 Task: Look for space in Beckum, Germany from 2nd September, 2023 to 5th September, 2023 for 1 adult in price range Rs.5000 to Rs.10000. Place can be private room with 1  bedroom having 1 bed and 1 bathroom. Property type can be house, flat, guest house, hotel. Booking option can be shelf check-in. Required host language is English.
Action: Mouse moved to (597, 76)
Screenshot: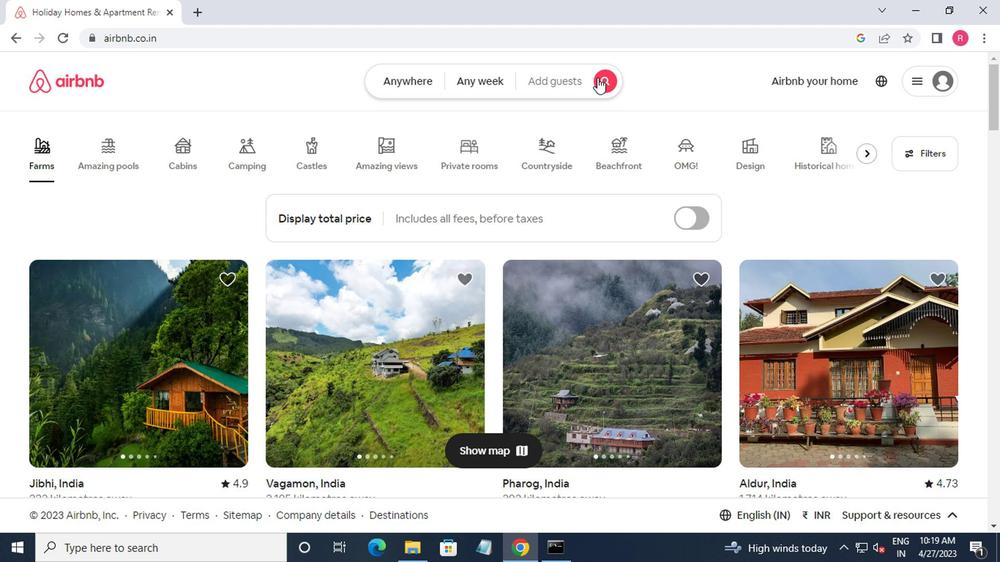 
Action: Mouse pressed left at (597, 76)
Screenshot: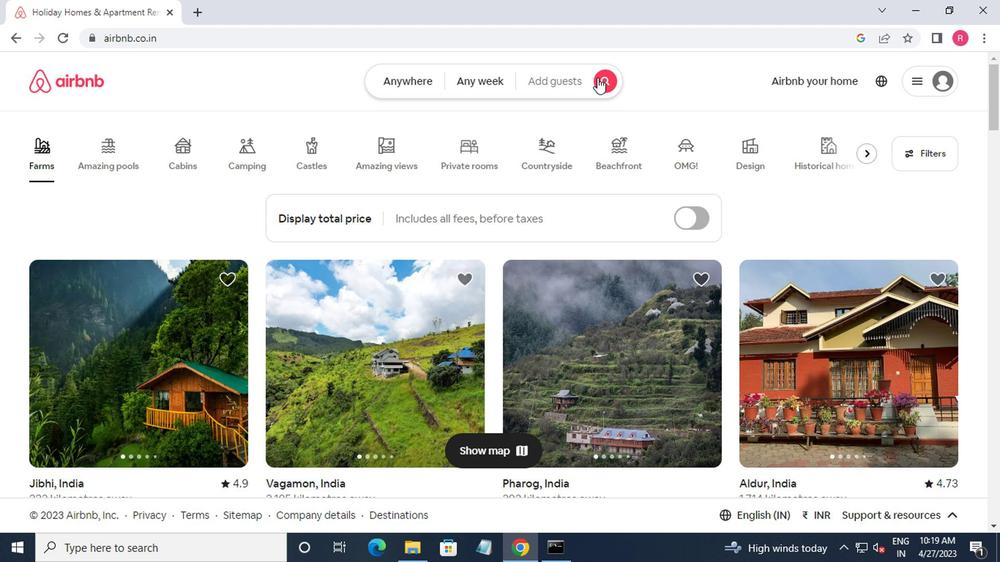 
Action: Mouse moved to (347, 133)
Screenshot: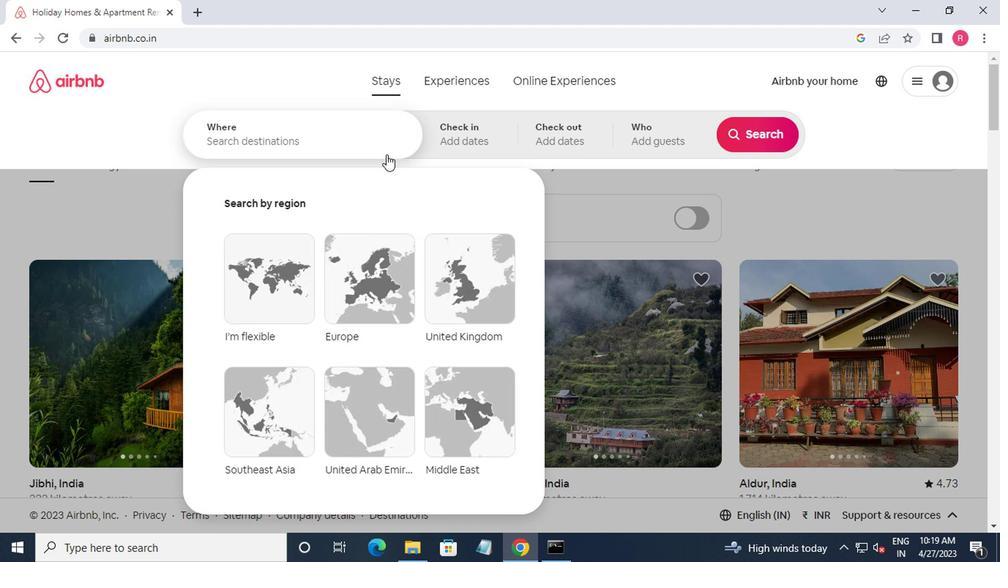 
Action: Mouse pressed left at (347, 133)
Screenshot: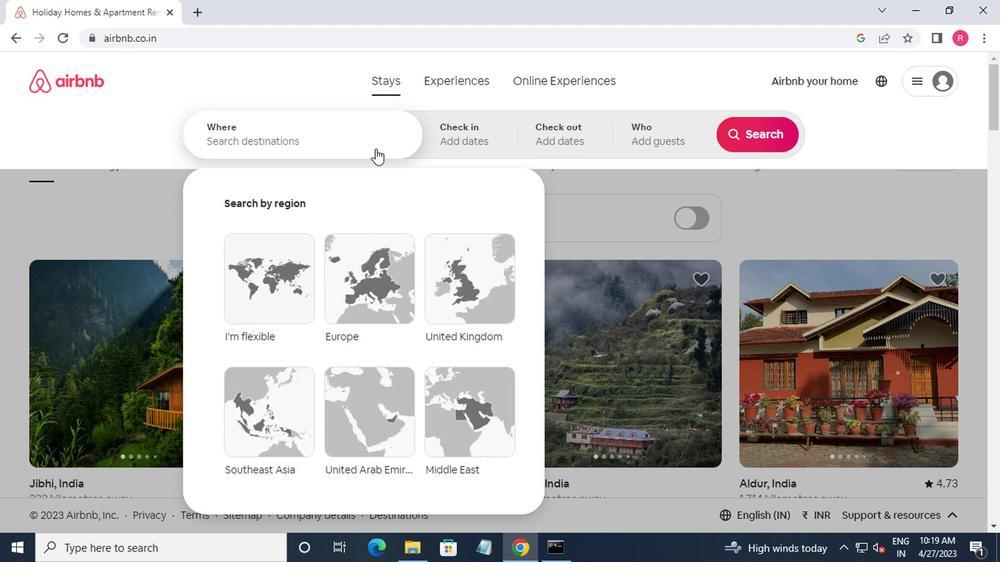 
Action: Key pressed beckum,ger<Key.down><Key.enter>
Screenshot: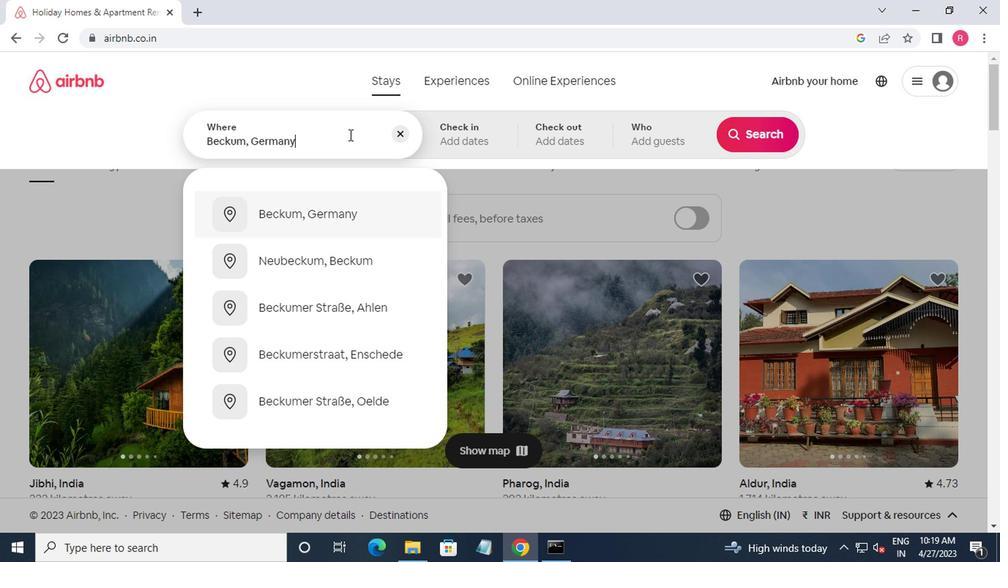 
Action: Mouse moved to (739, 253)
Screenshot: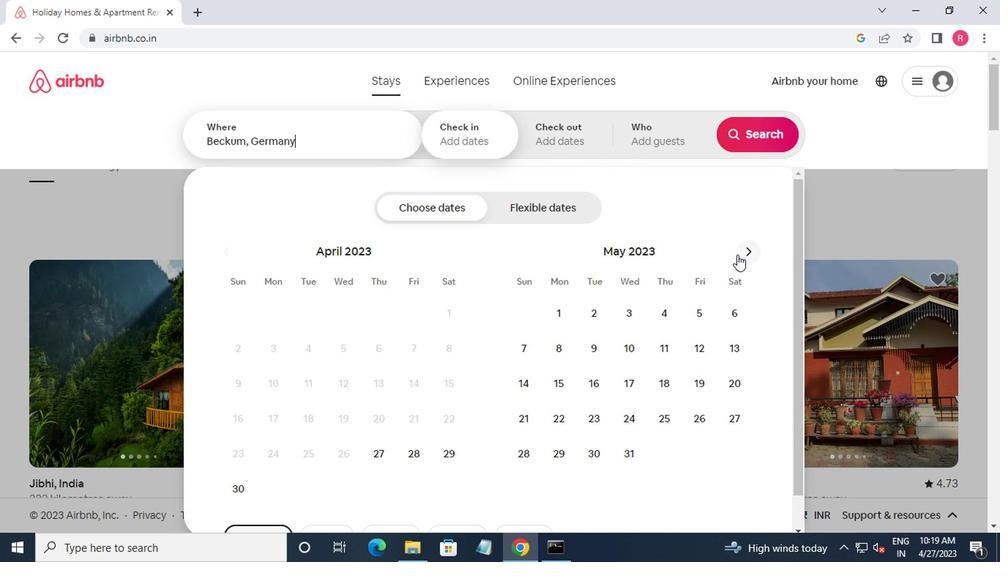 
Action: Mouse pressed left at (739, 253)
Screenshot: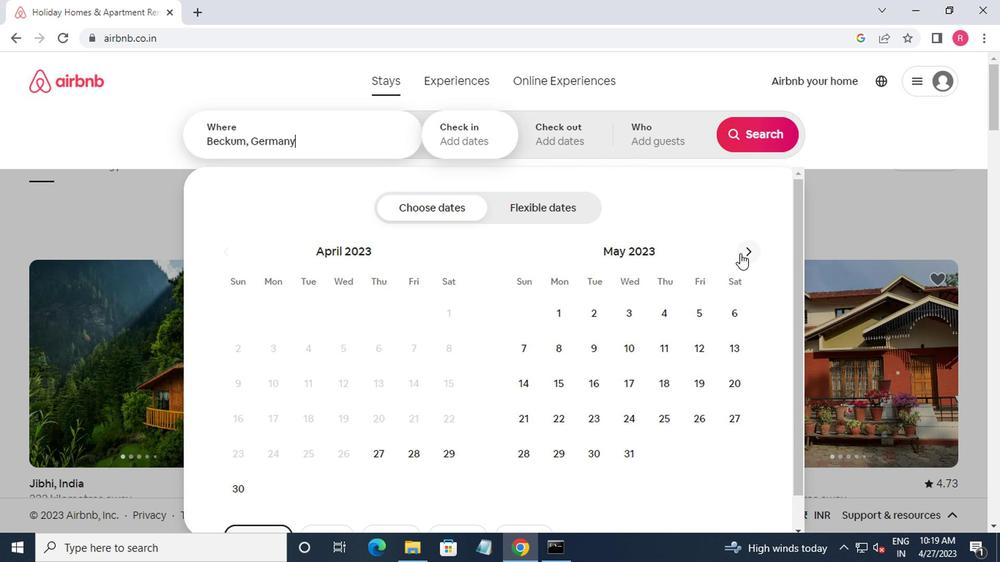 
Action: Mouse moved to (739, 253)
Screenshot: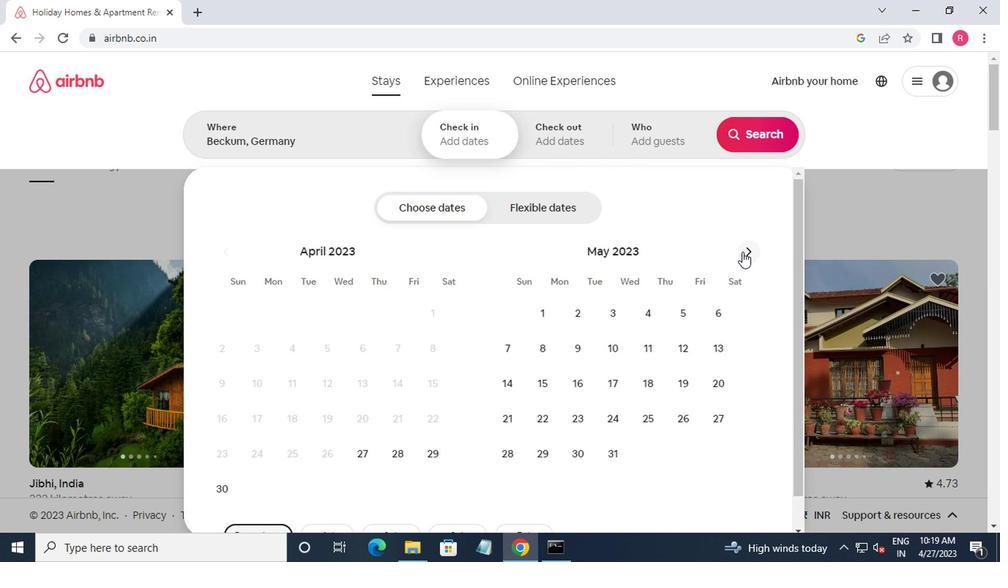 
Action: Mouse pressed left at (739, 253)
Screenshot: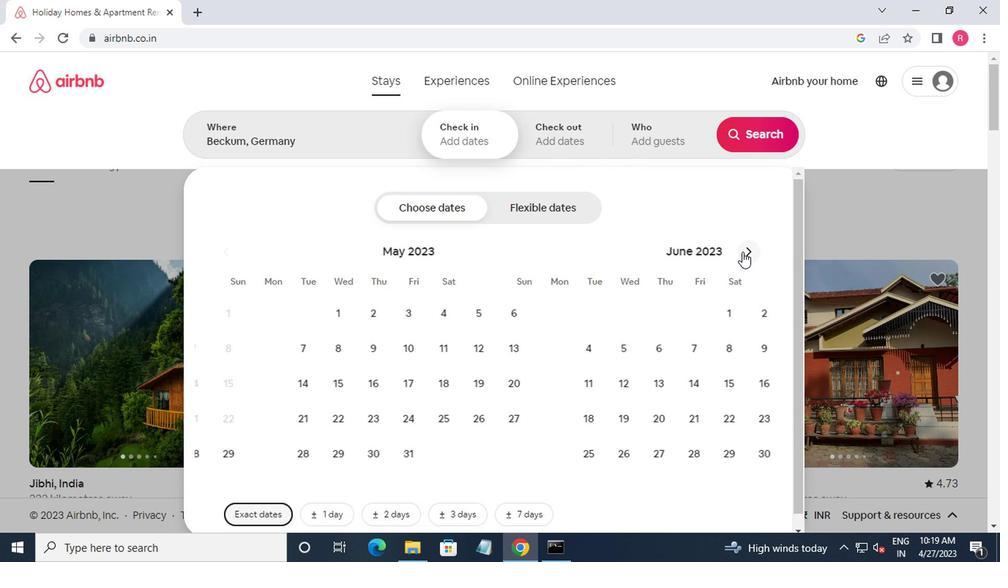 
Action: Mouse moved to (749, 254)
Screenshot: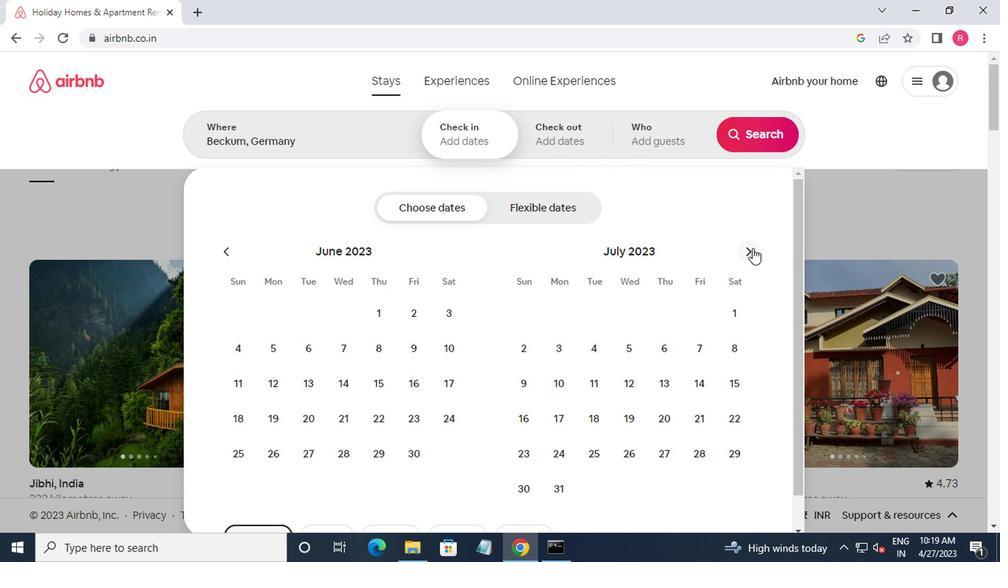 
Action: Mouse pressed left at (749, 254)
Screenshot: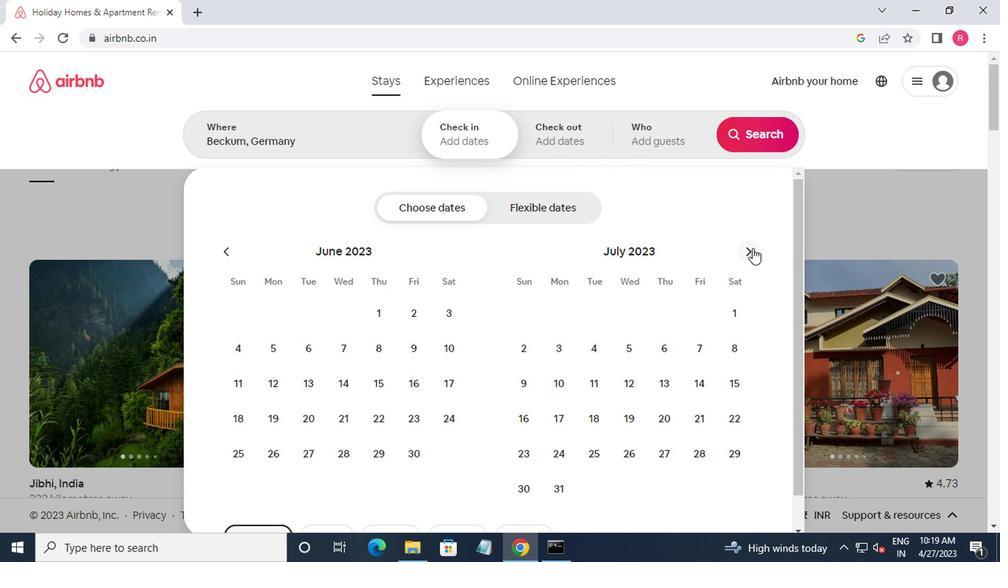 
Action: Mouse moved to (751, 254)
Screenshot: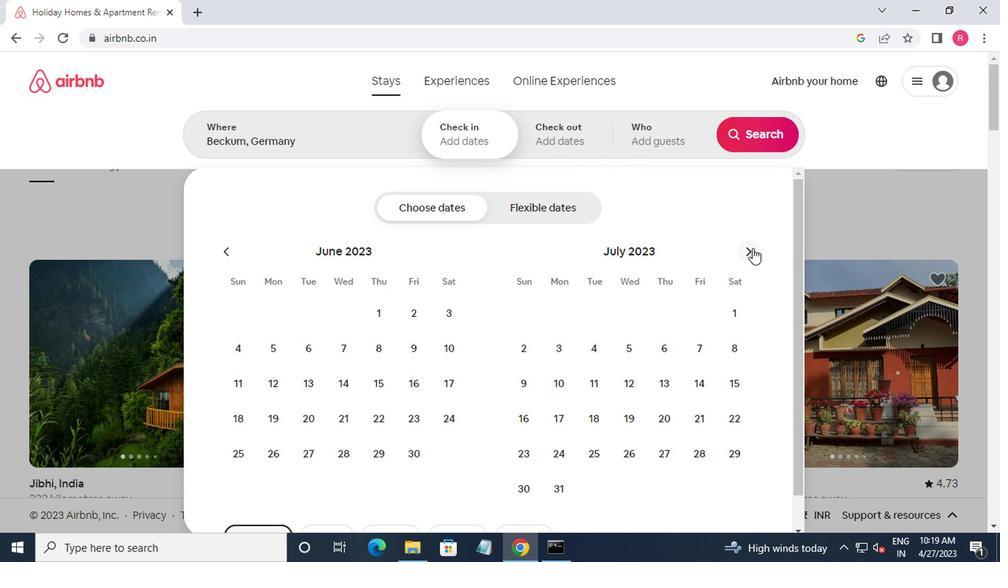 
Action: Mouse pressed left at (751, 254)
Screenshot: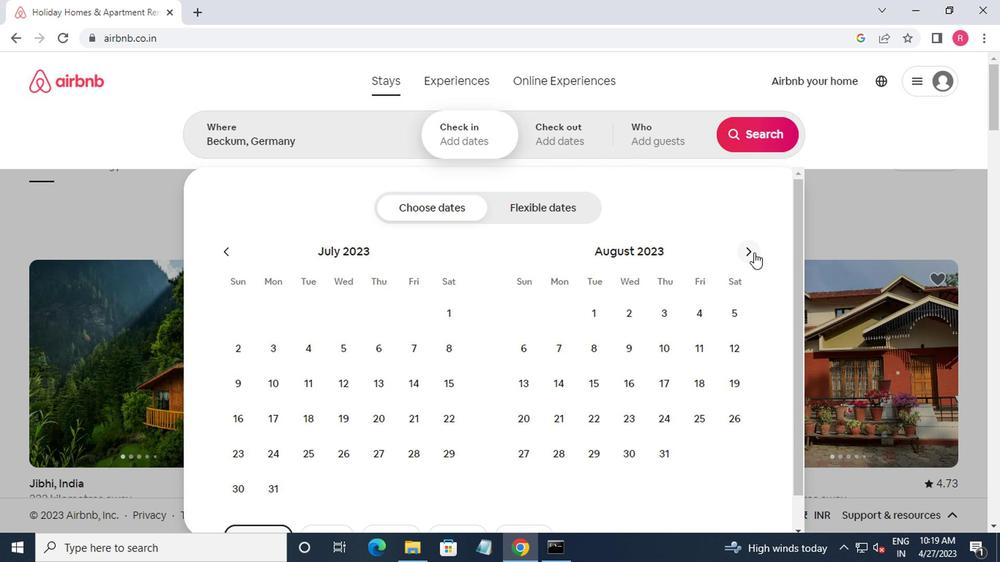 
Action: Mouse moved to (738, 326)
Screenshot: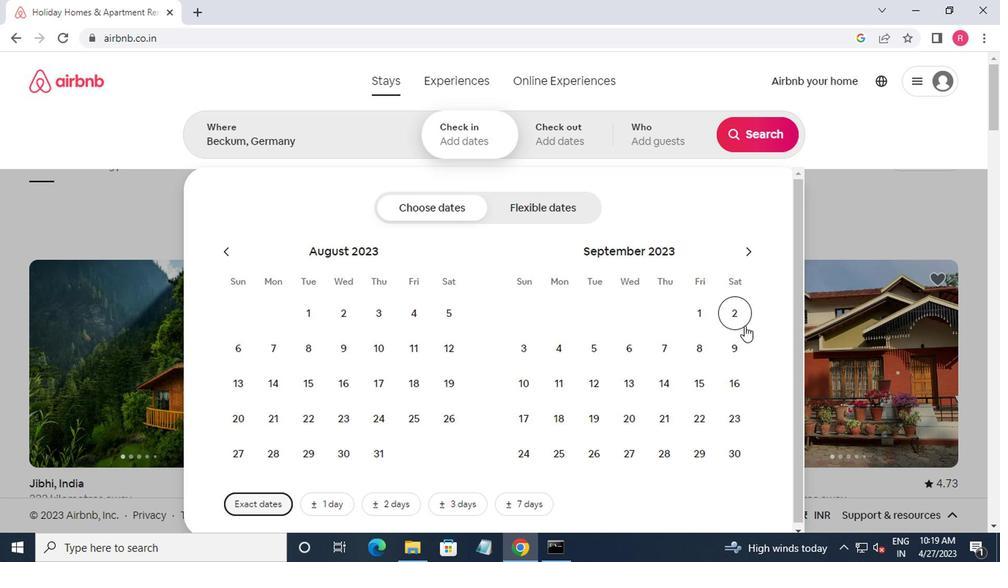 
Action: Mouse pressed left at (738, 326)
Screenshot: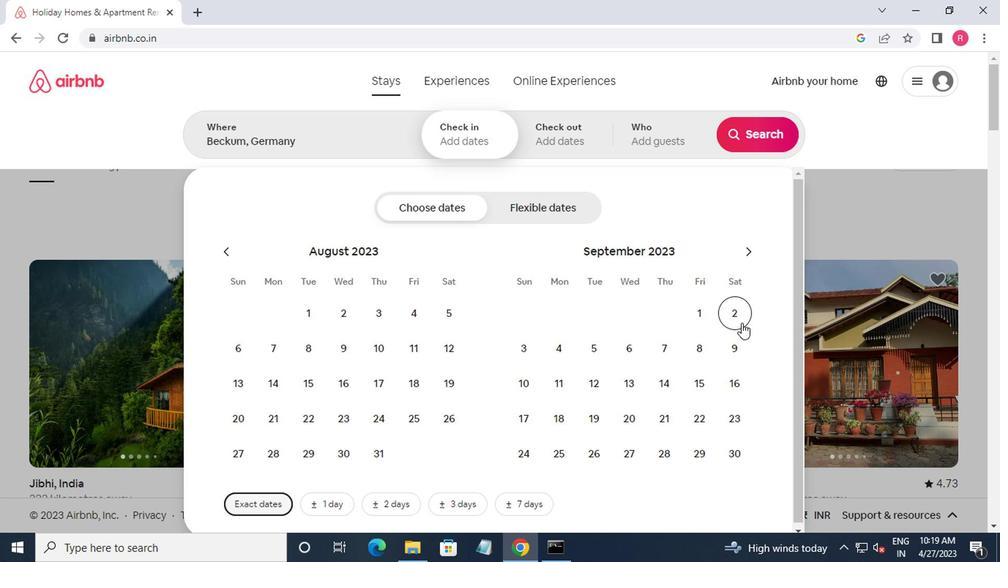 
Action: Mouse moved to (591, 364)
Screenshot: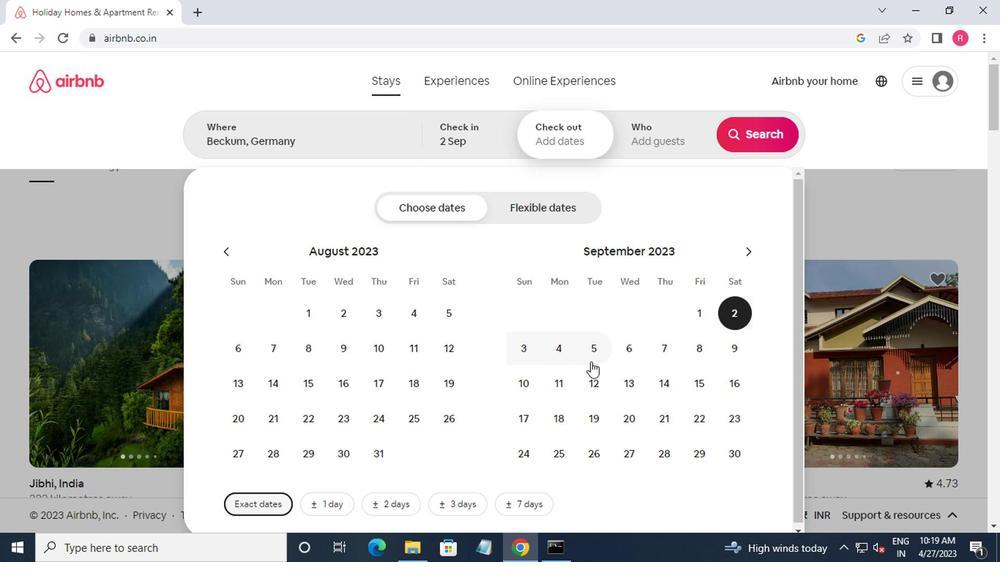 
Action: Mouse pressed left at (591, 364)
Screenshot: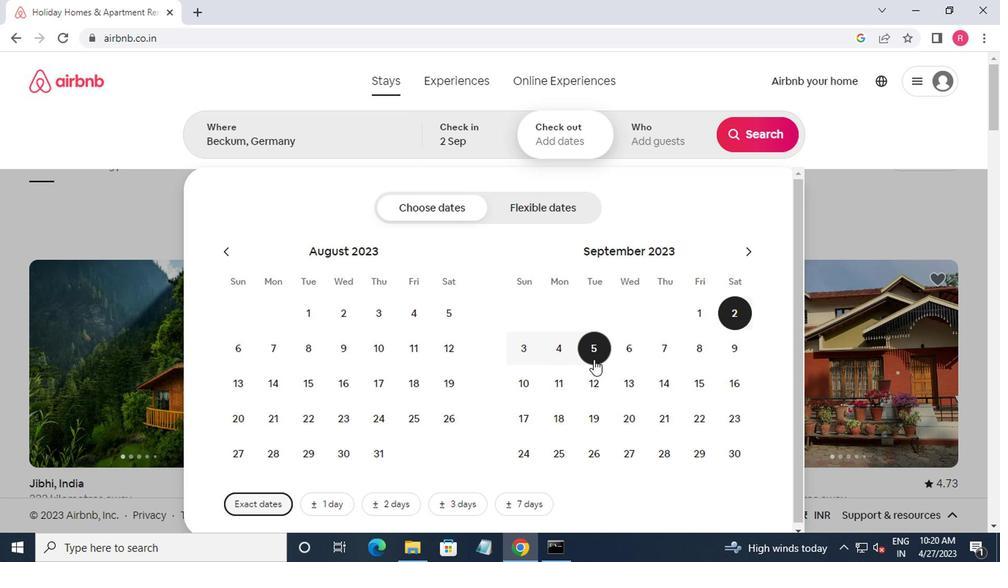 
Action: Mouse moved to (639, 148)
Screenshot: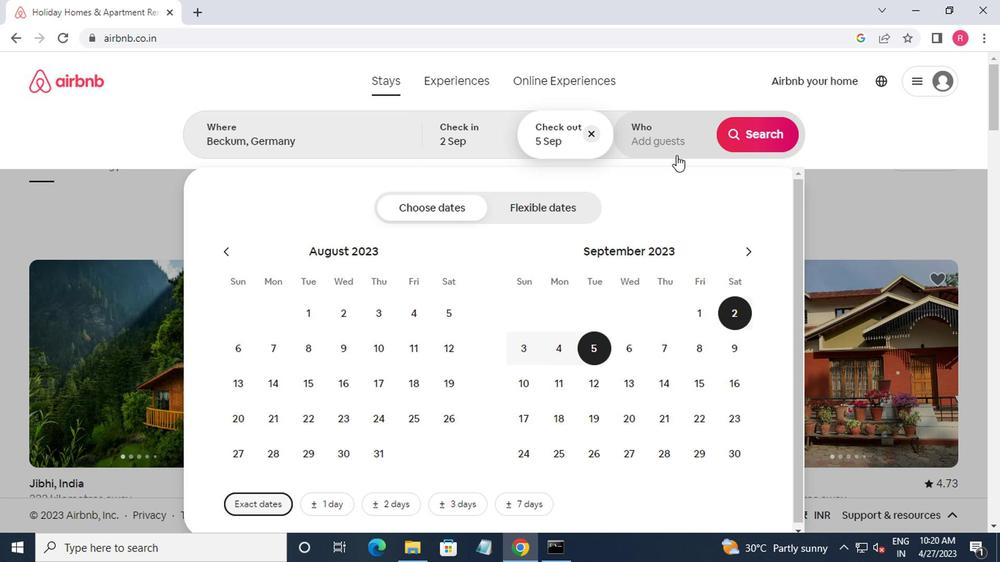 
Action: Mouse pressed left at (639, 148)
Screenshot: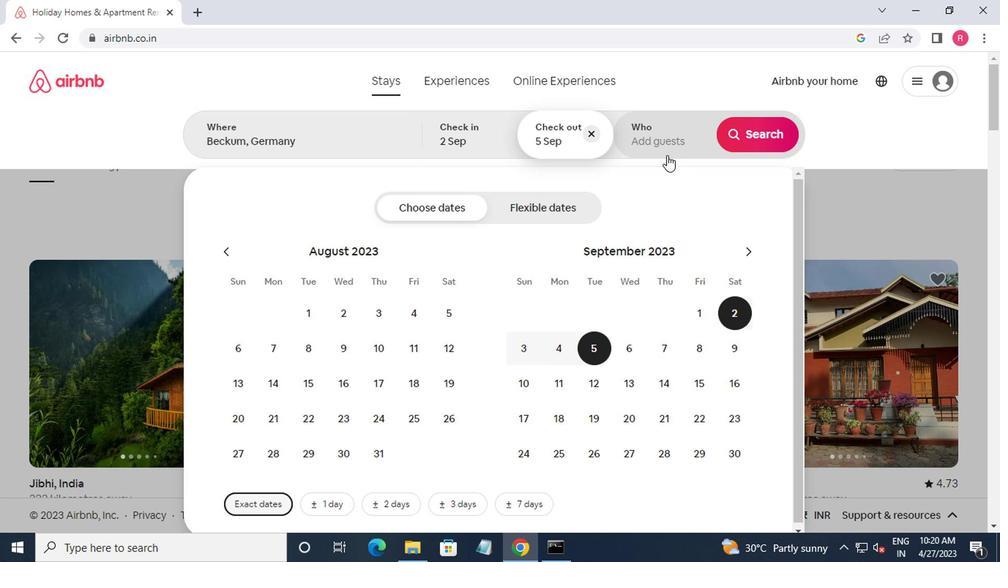 
Action: Mouse moved to (747, 208)
Screenshot: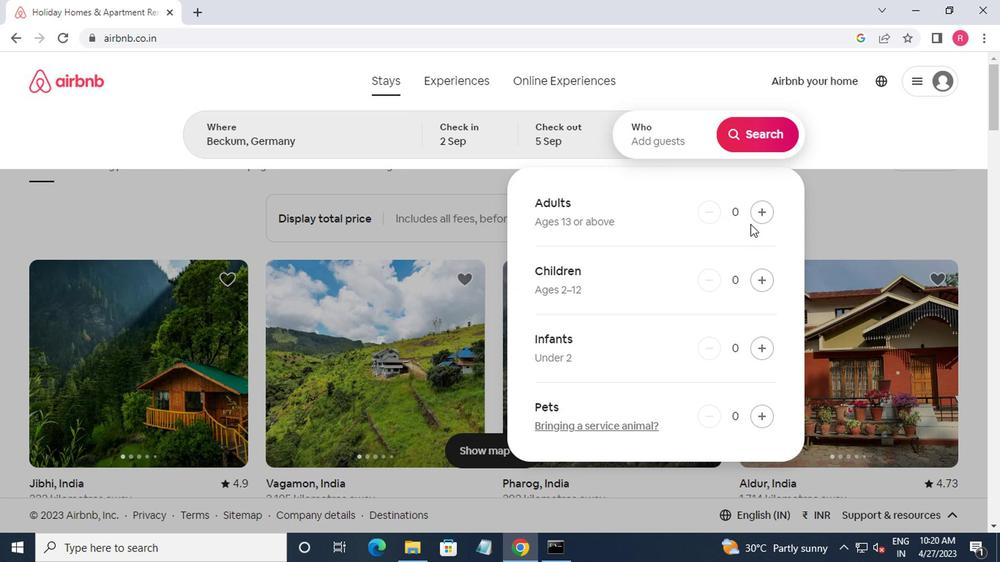 
Action: Mouse pressed left at (747, 208)
Screenshot: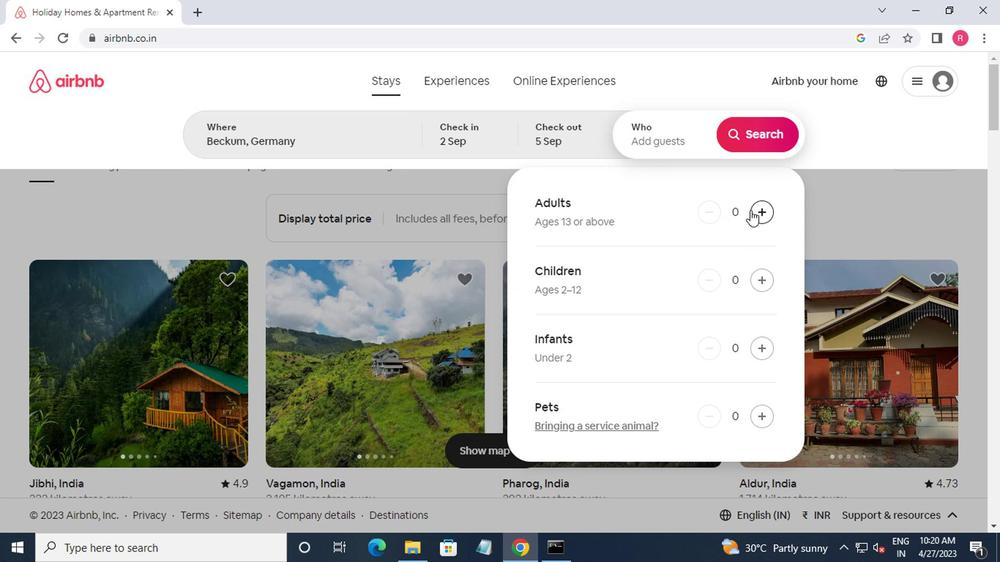 
Action: Mouse moved to (741, 146)
Screenshot: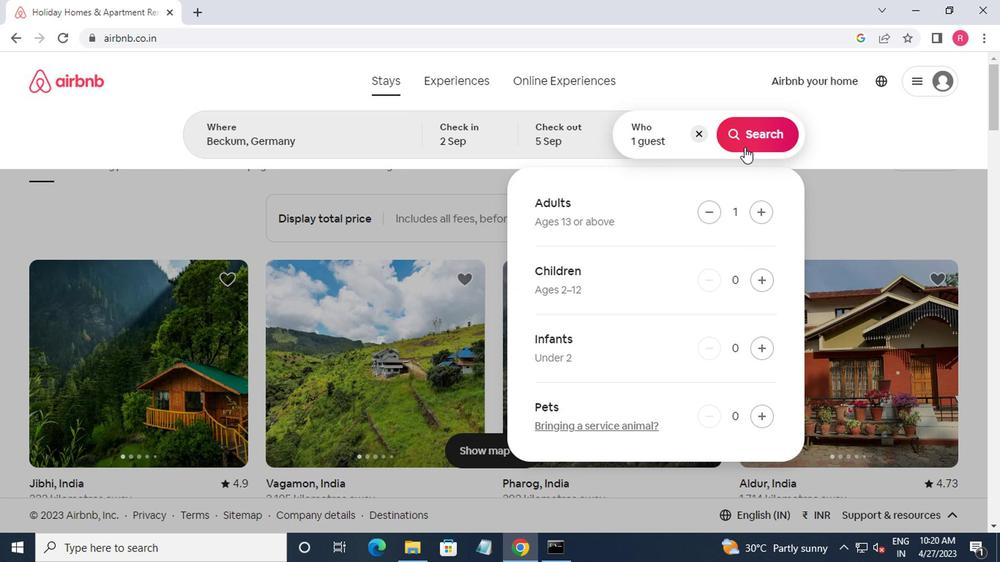 
Action: Mouse pressed left at (741, 146)
Screenshot: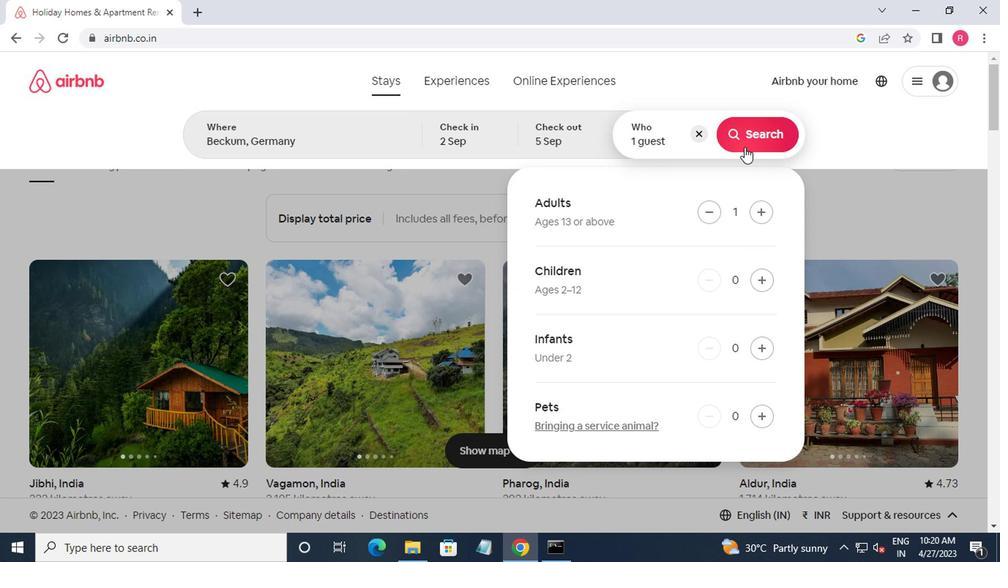 
Action: Mouse moved to (928, 140)
Screenshot: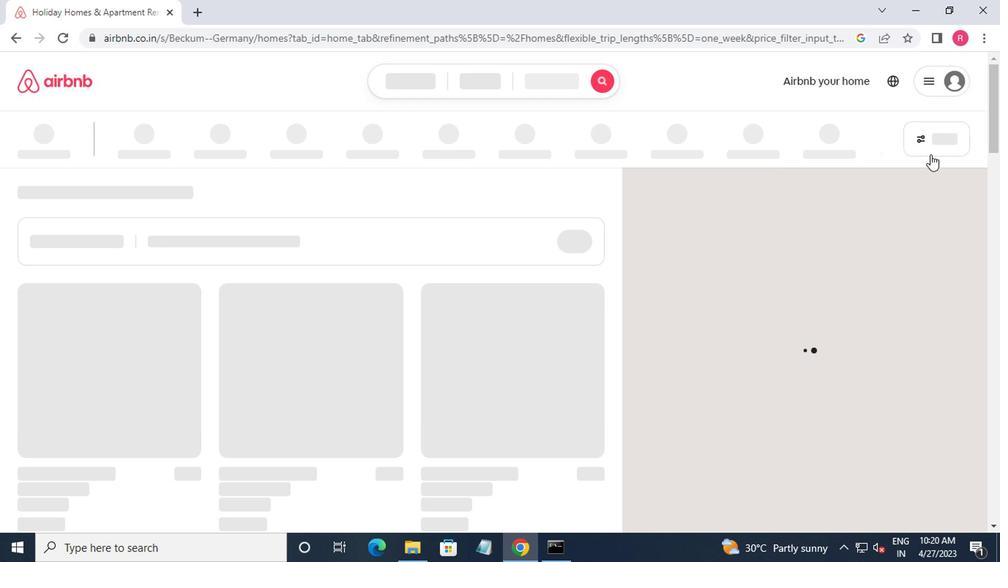 
Action: Mouse pressed left at (928, 140)
Screenshot: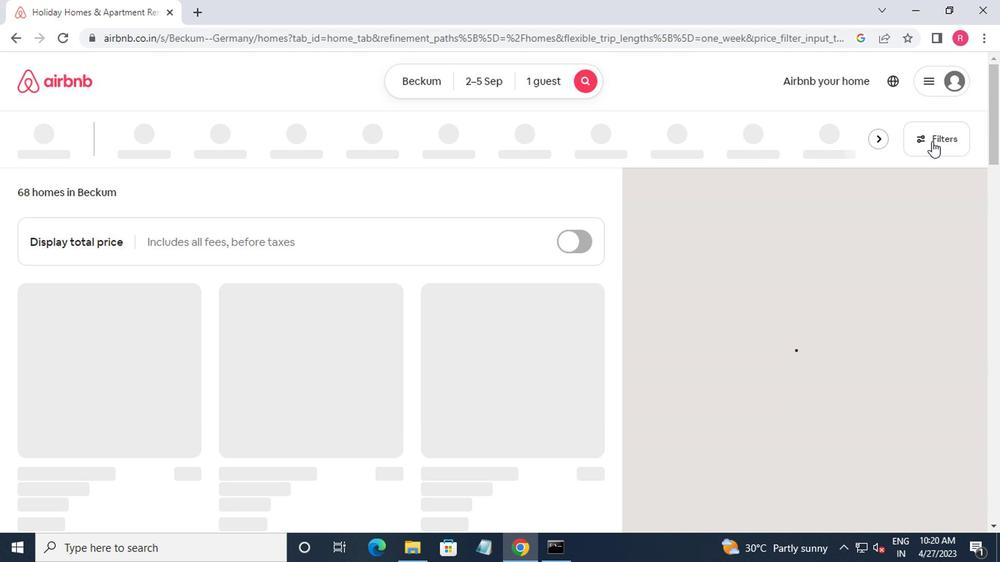 
Action: Mouse moved to (367, 339)
Screenshot: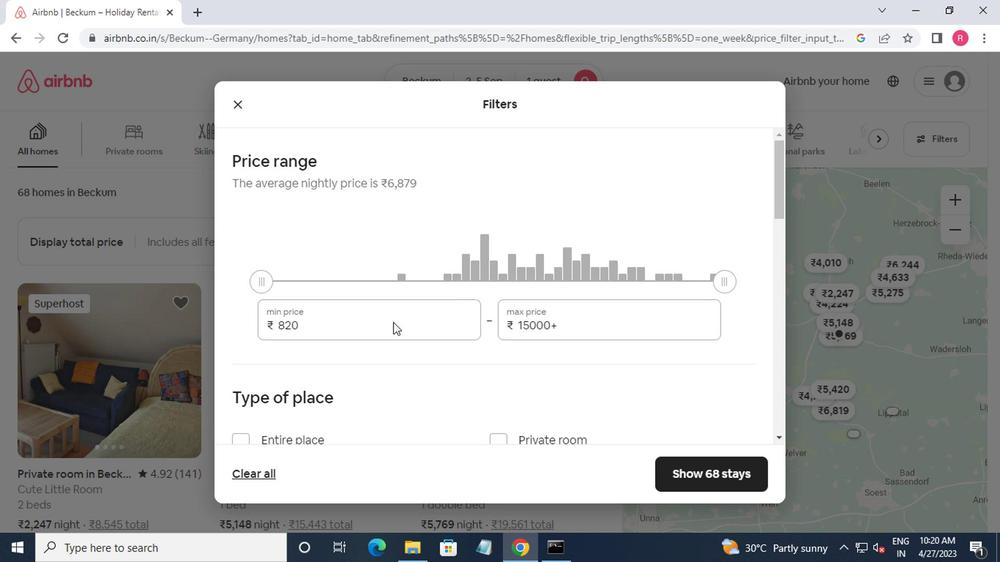 
Action: Mouse pressed left at (367, 339)
Screenshot: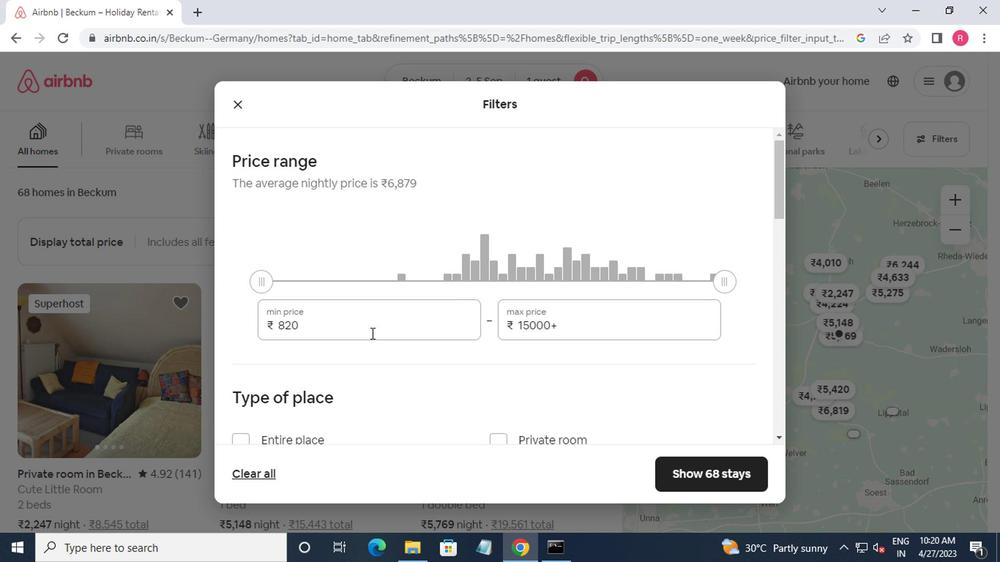 
Action: Mouse moved to (364, 340)
Screenshot: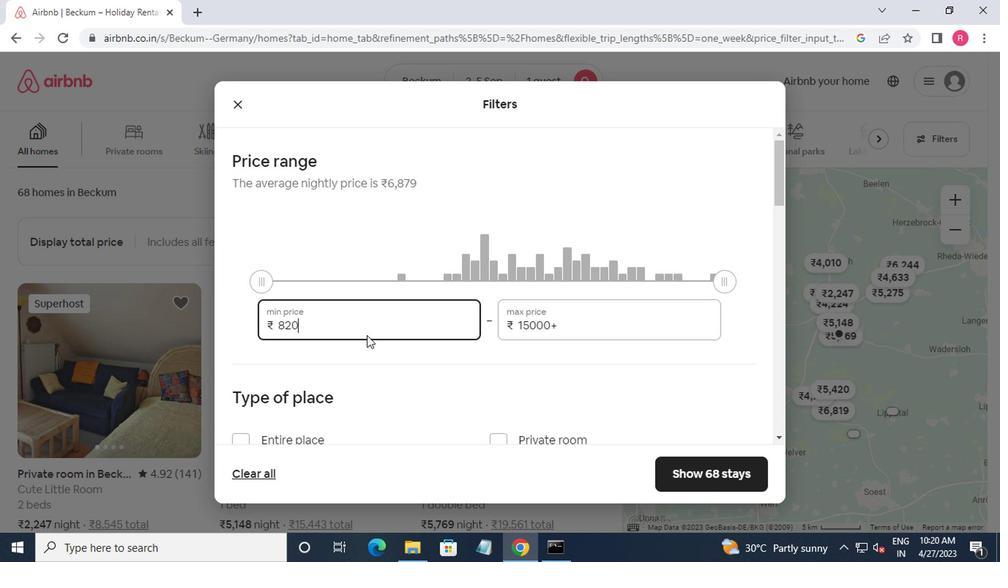 
Action: Key pressed <Key.backspace><Key.backspace><Key.backspace><Key.backspace><Key.backspace>5000<Key.tab>10000
Screenshot: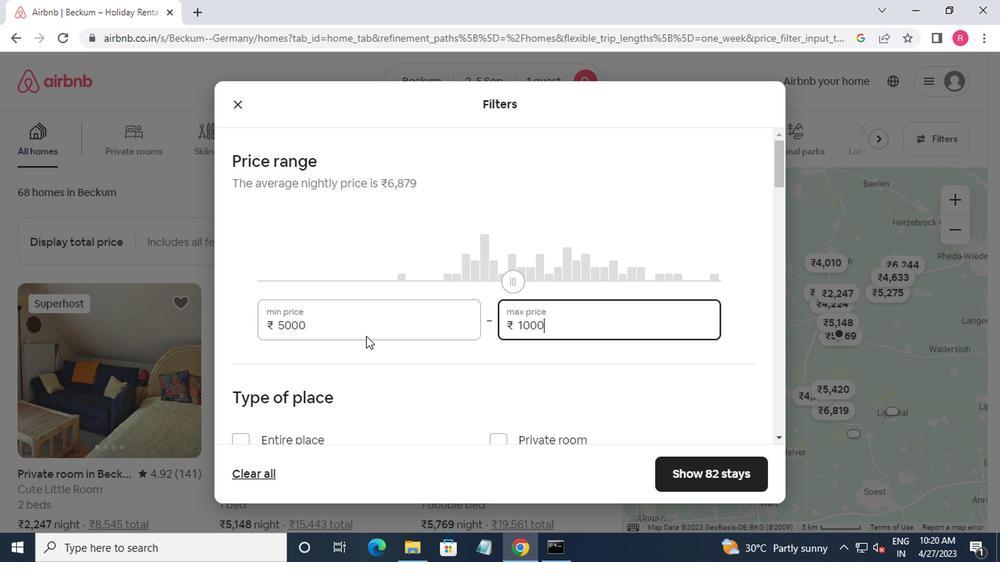 
Action: Mouse moved to (332, 341)
Screenshot: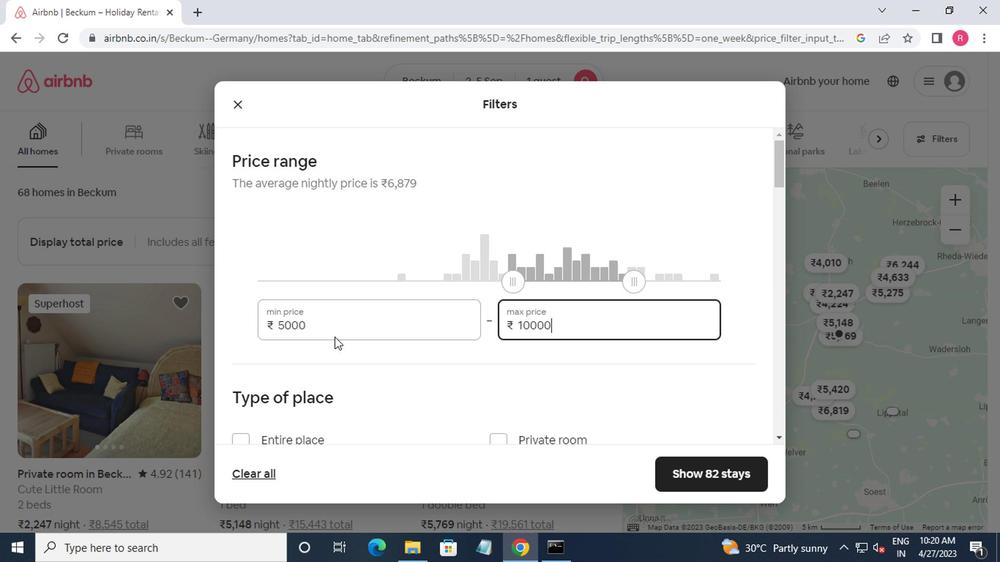 
Action: Mouse scrolled (332, 341) with delta (0, 0)
Screenshot: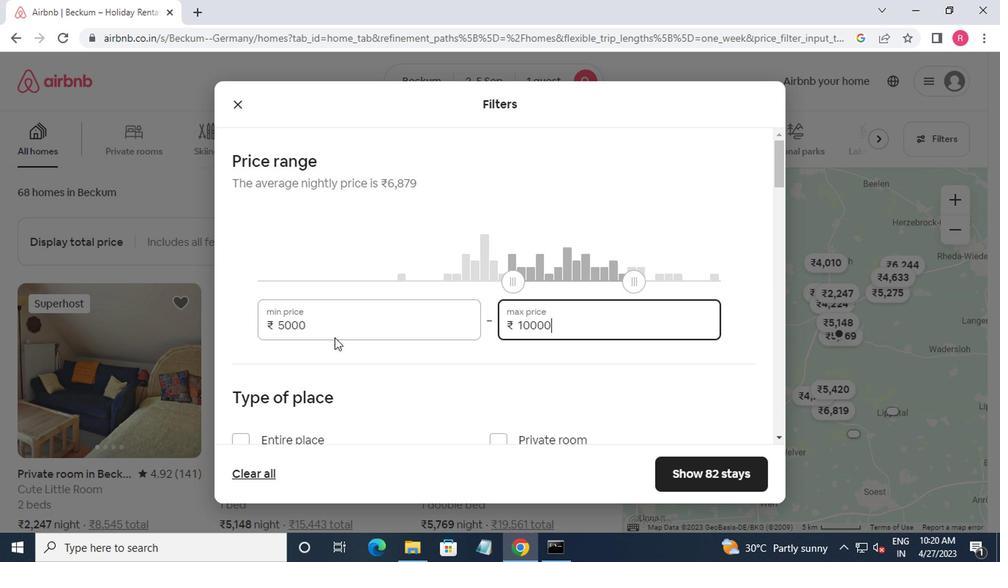
Action: Mouse moved to (334, 344)
Screenshot: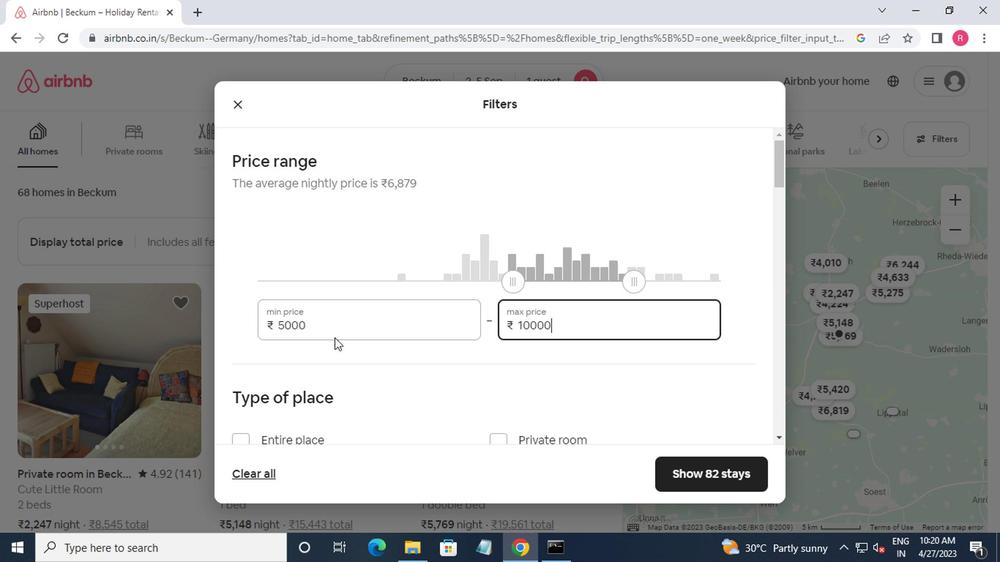
Action: Mouse scrolled (334, 343) with delta (0, -1)
Screenshot: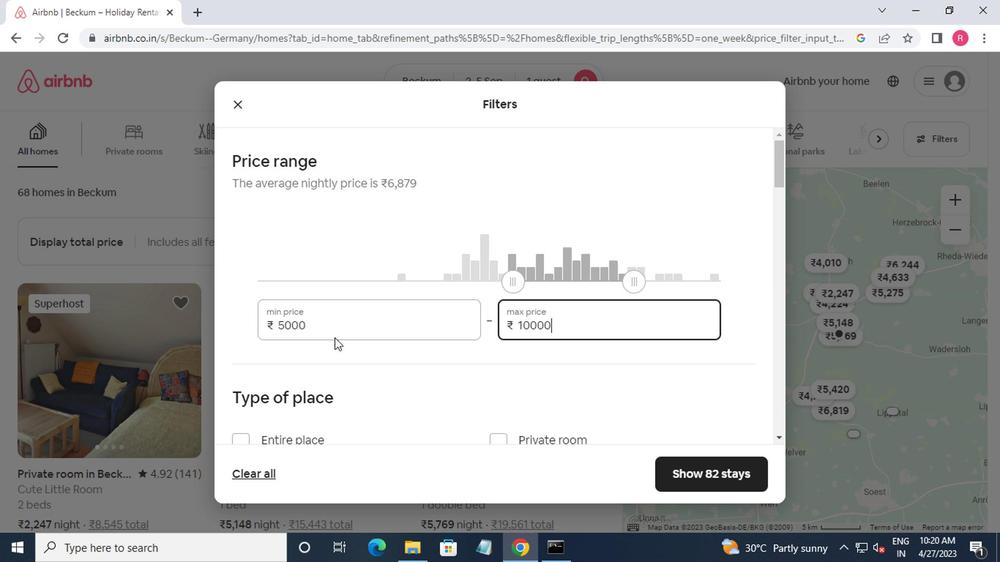 
Action: Mouse moved to (335, 344)
Screenshot: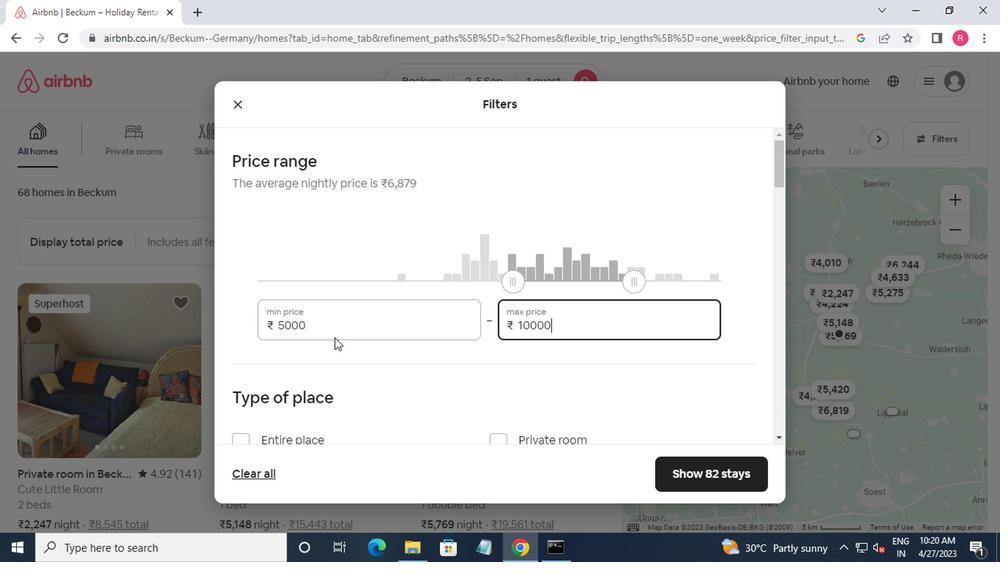 
Action: Mouse scrolled (335, 344) with delta (0, 0)
Screenshot: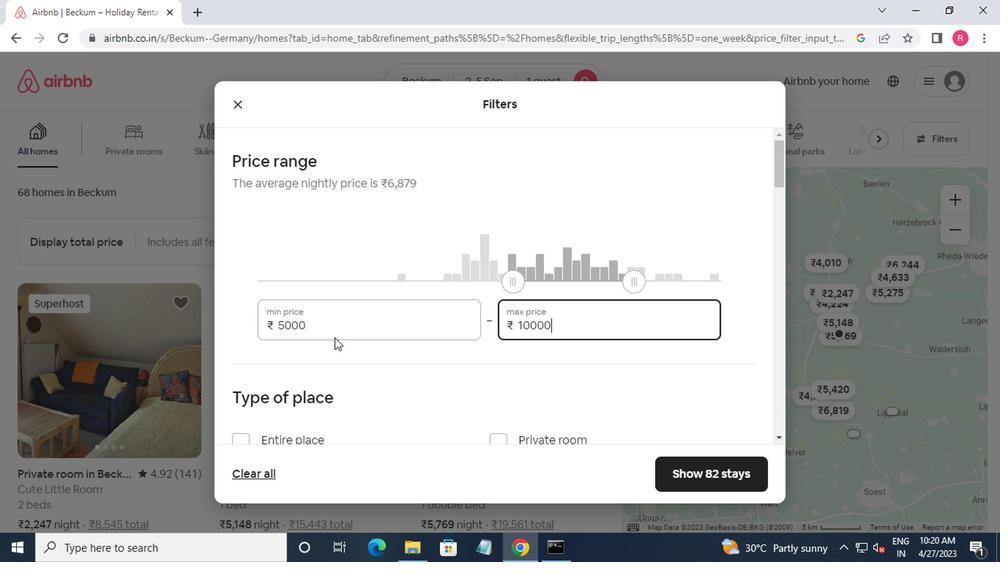 
Action: Mouse moved to (489, 229)
Screenshot: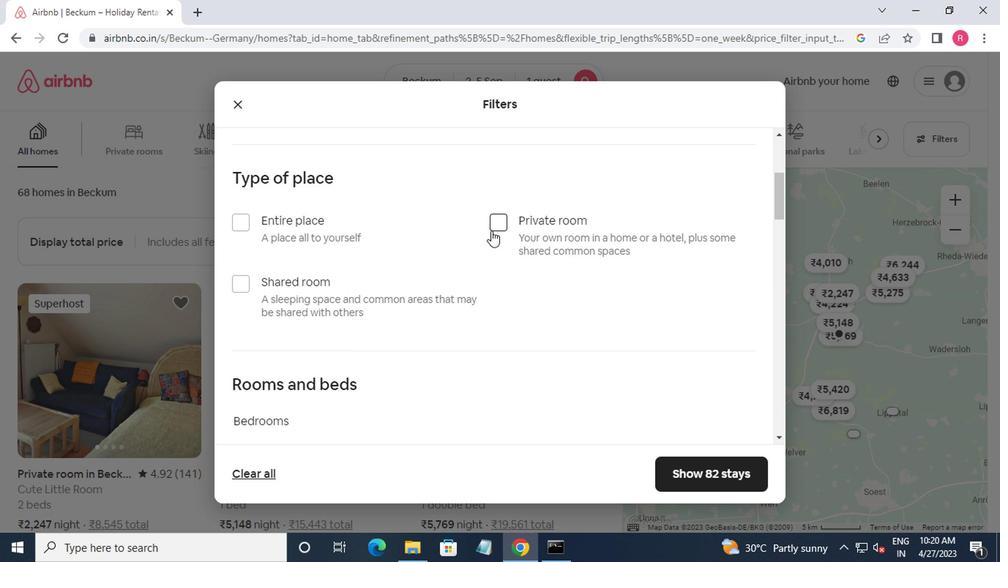 
Action: Mouse pressed left at (489, 229)
Screenshot: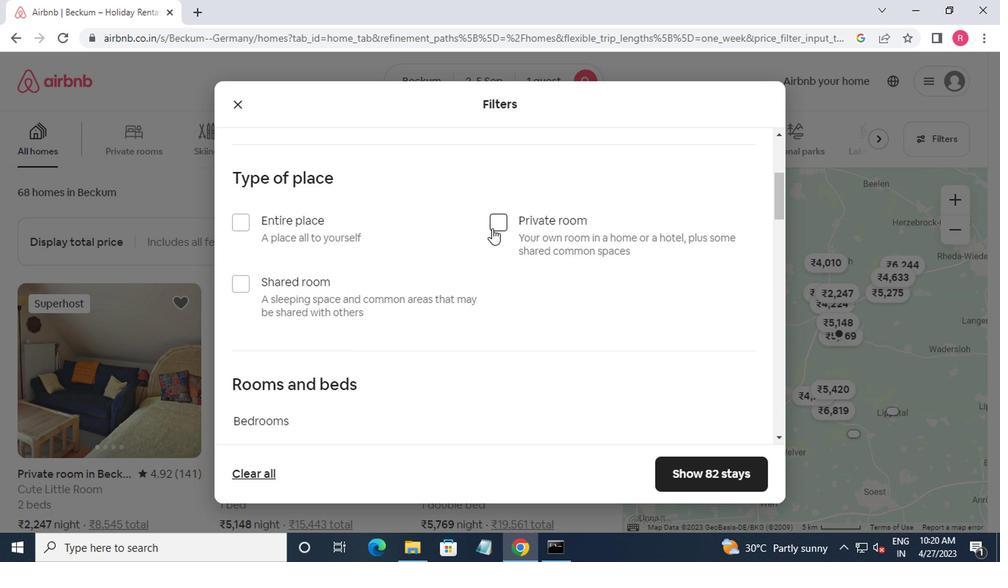 
Action: Mouse moved to (486, 243)
Screenshot: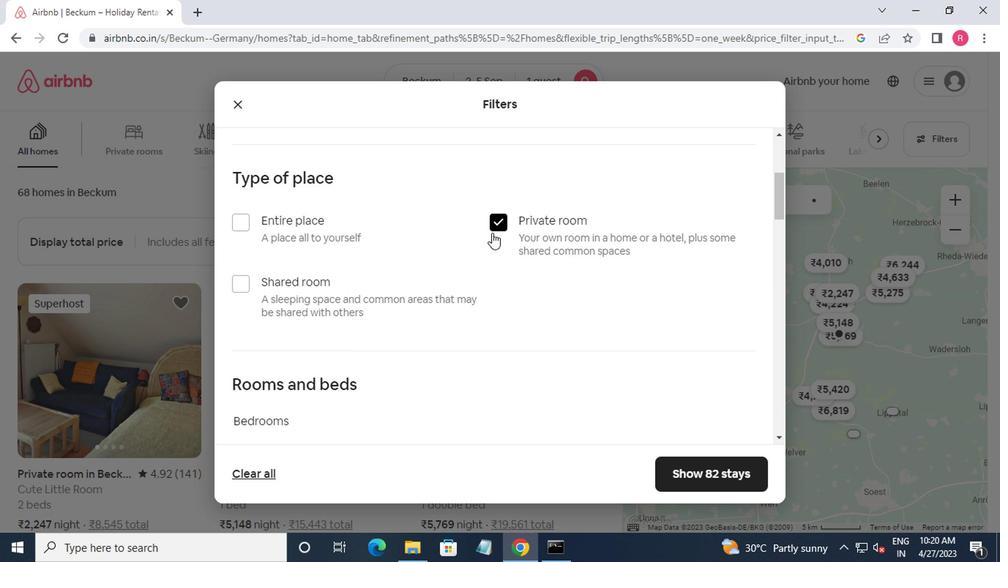 
Action: Mouse scrolled (486, 242) with delta (0, 0)
Screenshot: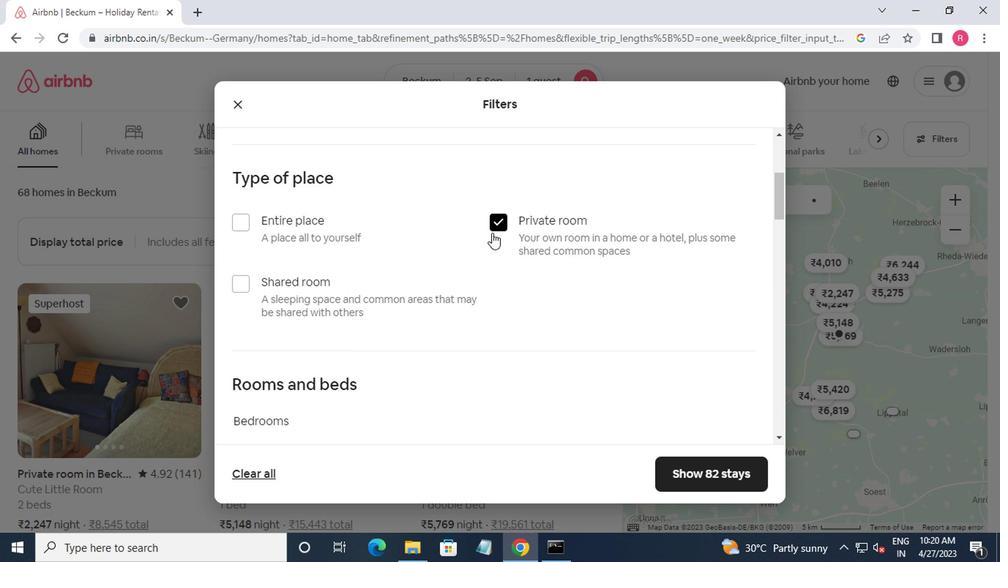 
Action: Mouse moved to (480, 248)
Screenshot: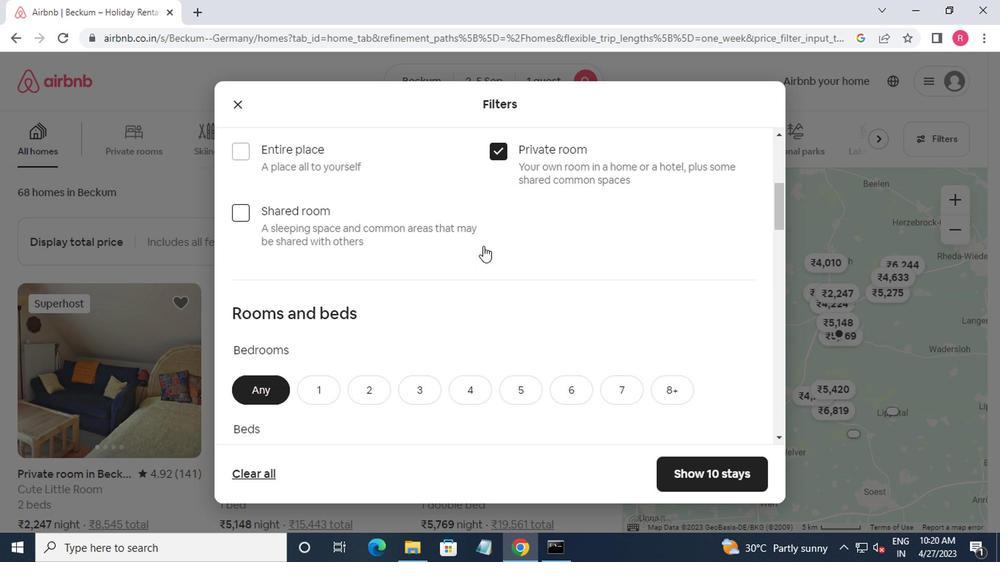 
Action: Mouse scrolled (480, 248) with delta (0, 0)
Screenshot: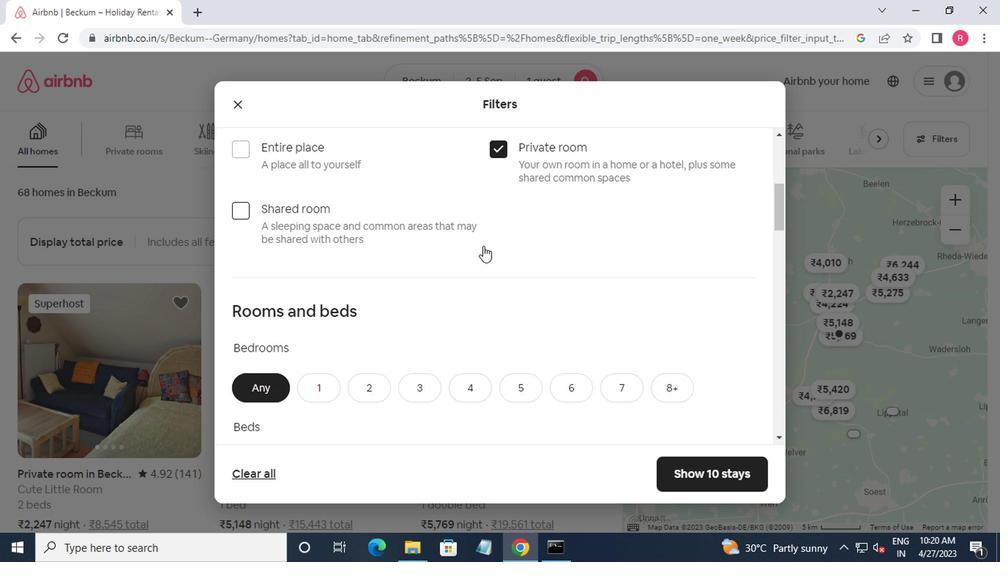 
Action: Mouse moved to (313, 323)
Screenshot: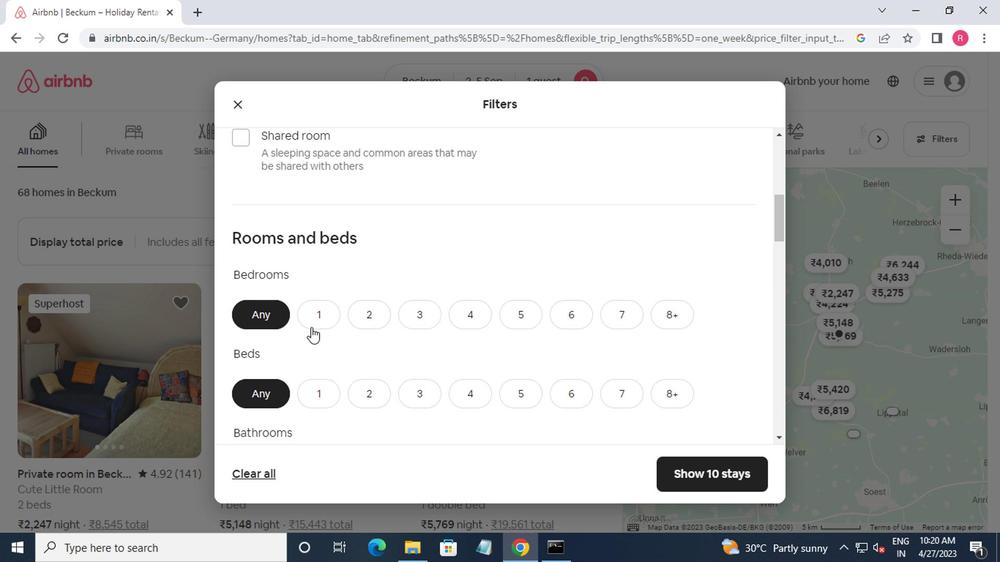 
Action: Mouse pressed left at (313, 323)
Screenshot: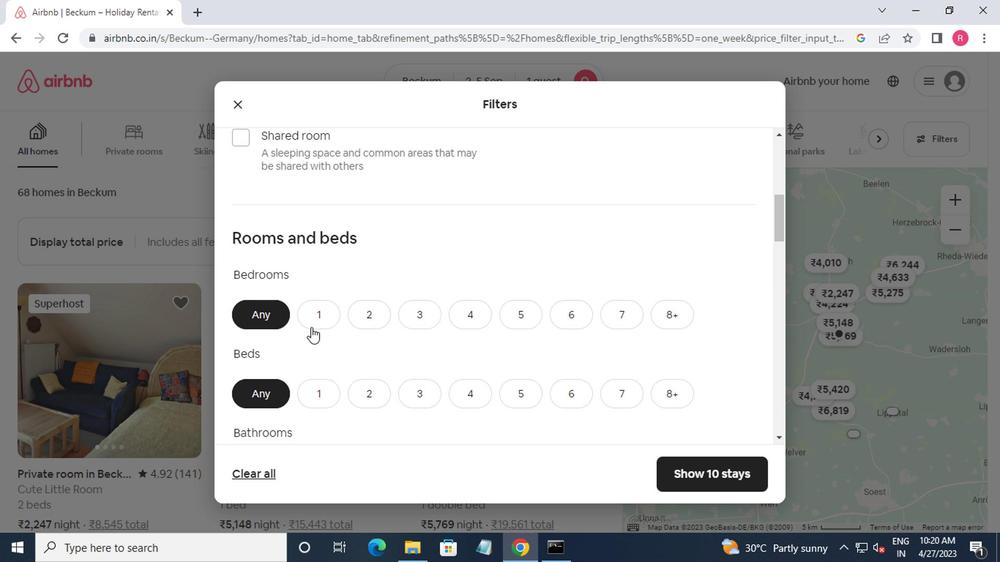 
Action: Mouse moved to (312, 408)
Screenshot: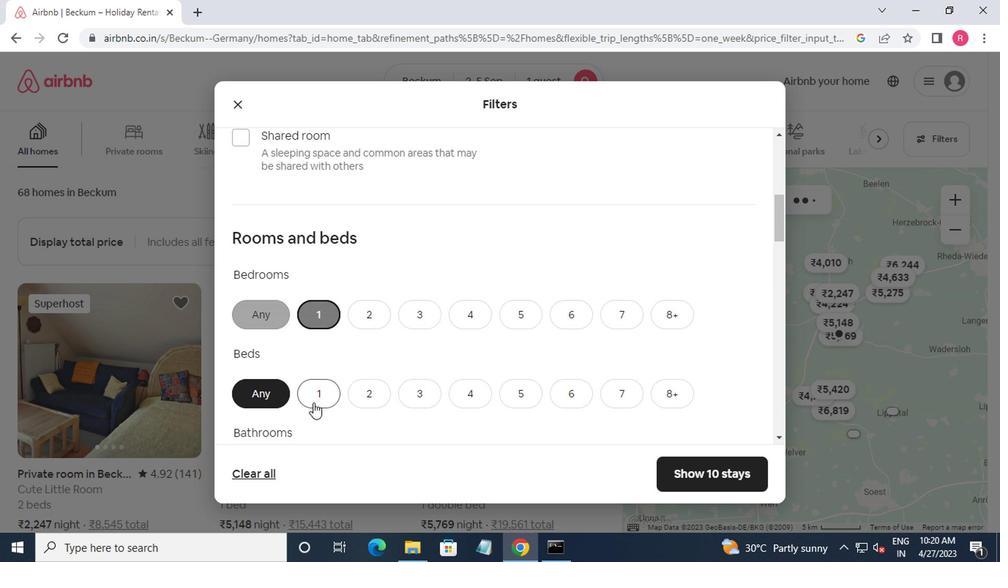 
Action: Mouse pressed left at (312, 408)
Screenshot: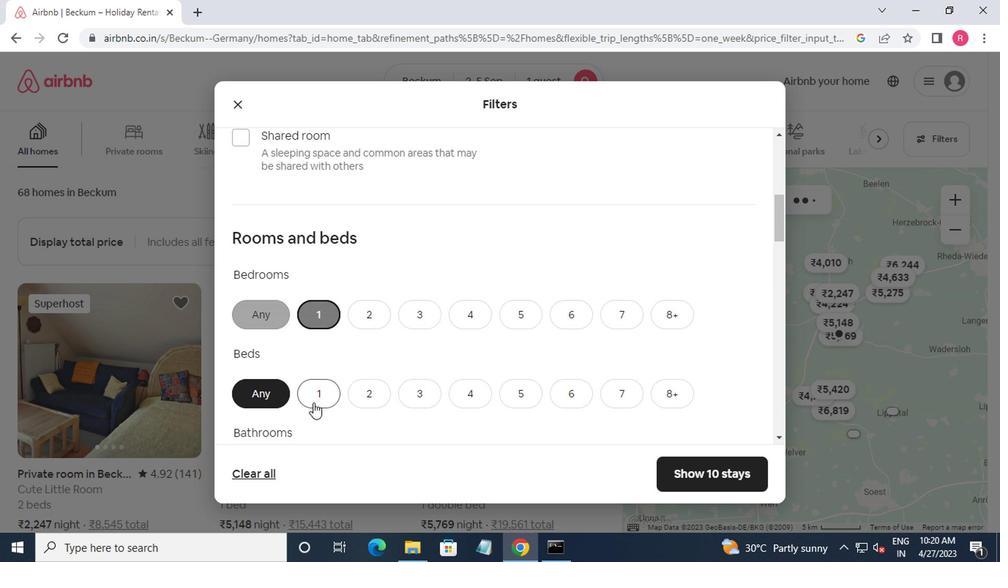 
Action: Mouse moved to (358, 361)
Screenshot: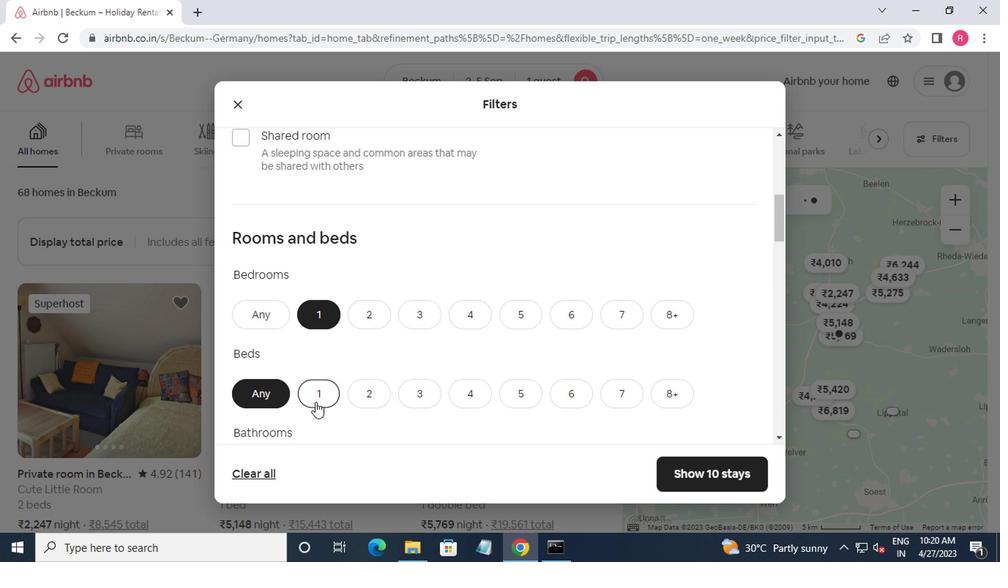 
Action: Mouse scrolled (358, 360) with delta (0, -1)
Screenshot: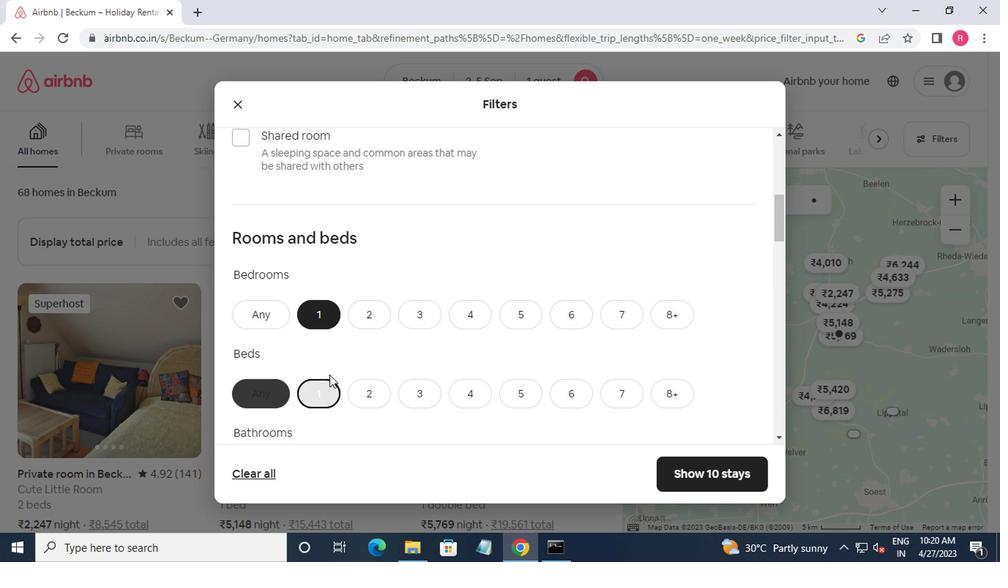 
Action: Mouse moved to (358, 361)
Screenshot: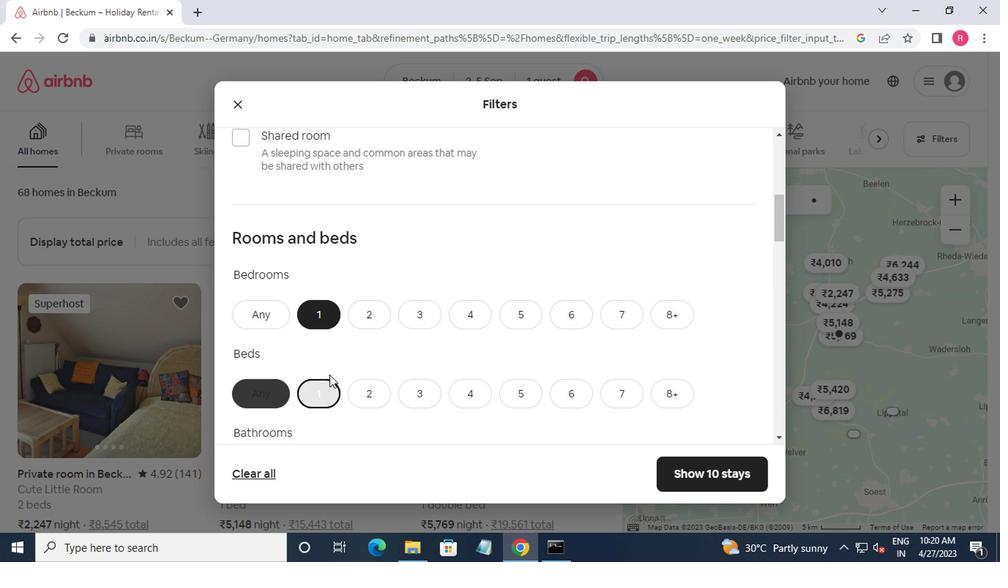 
Action: Mouse scrolled (358, 361) with delta (0, 0)
Screenshot: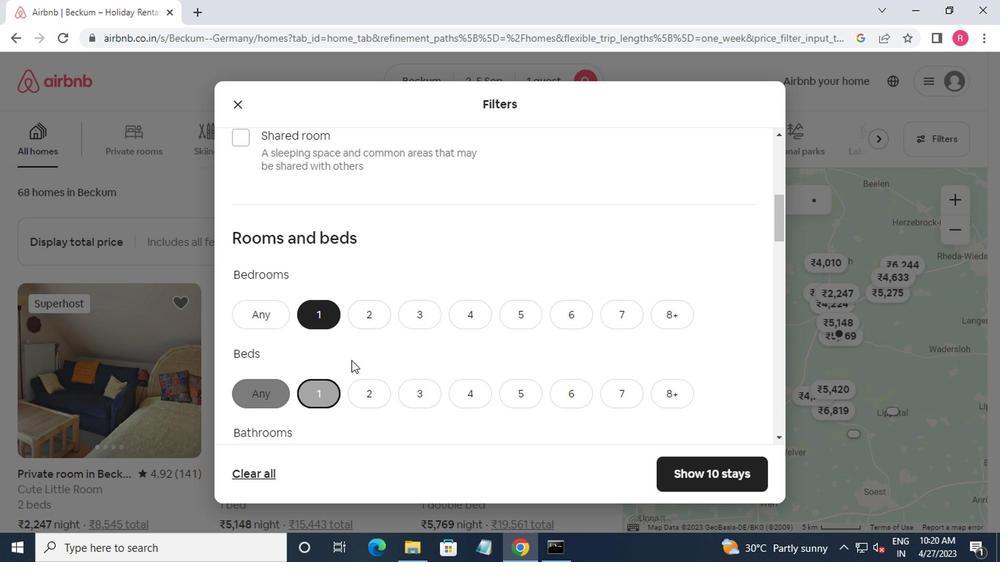 
Action: Mouse moved to (321, 339)
Screenshot: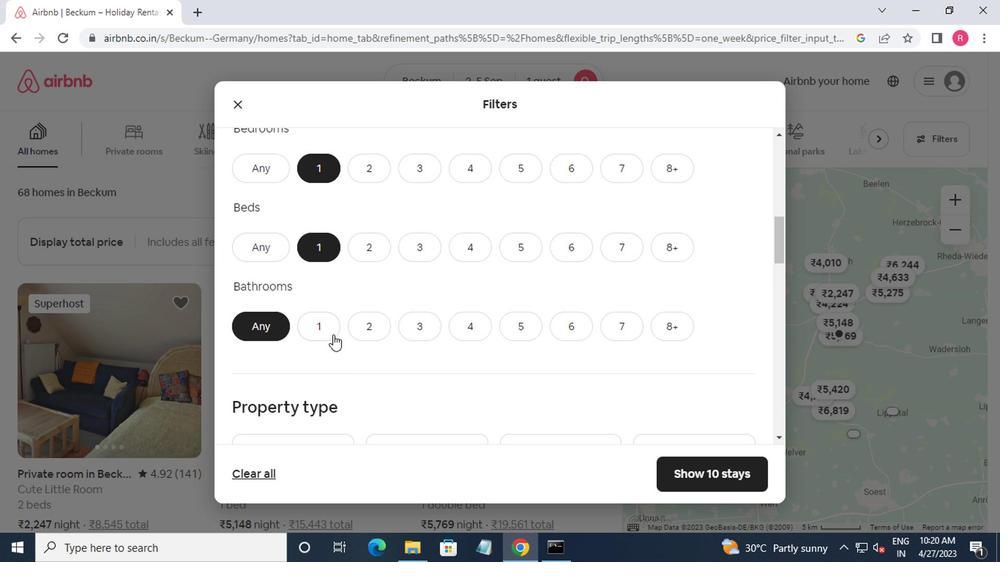 
Action: Mouse pressed left at (321, 339)
Screenshot: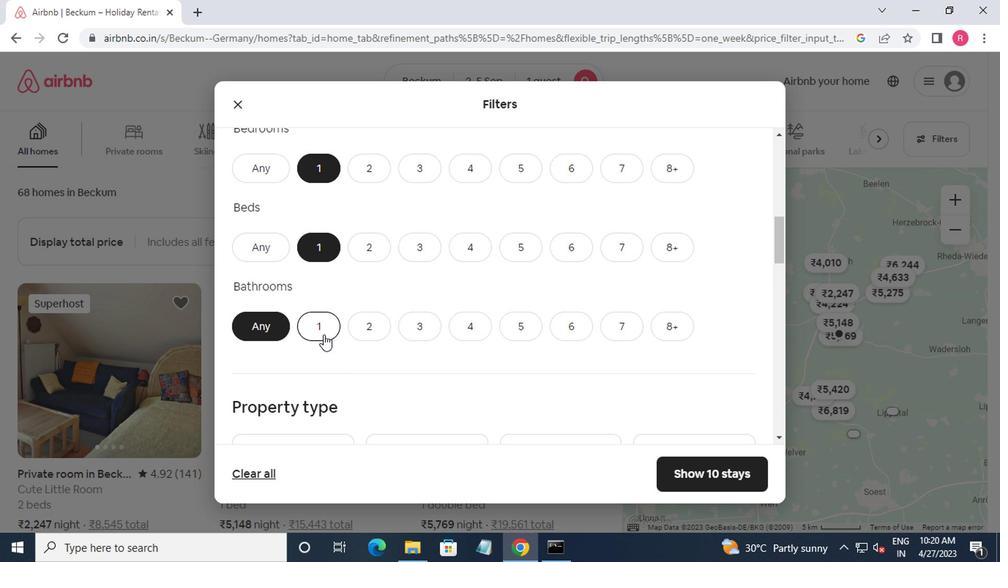 
Action: Mouse moved to (316, 341)
Screenshot: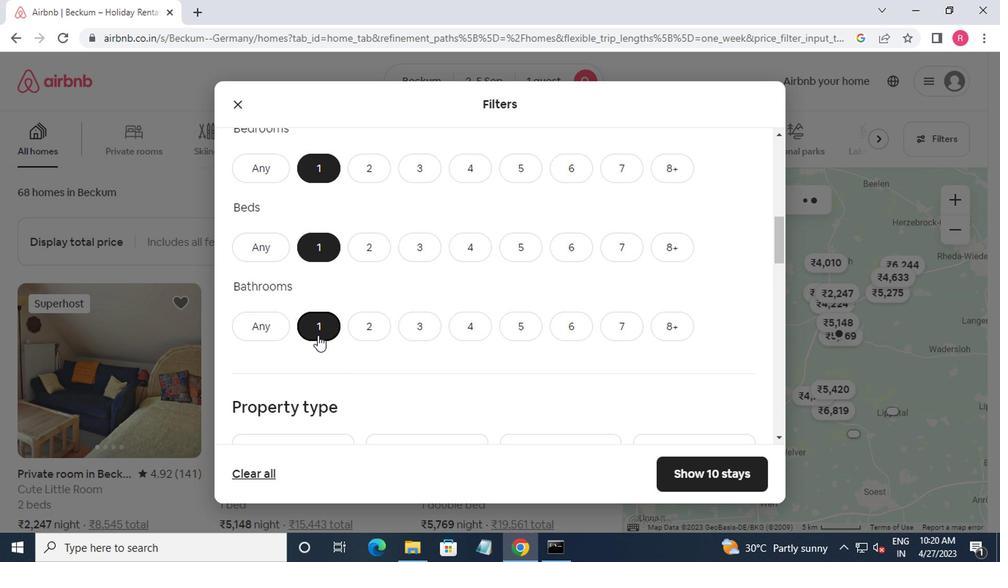 
Action: Mouse scrolled (316, 340) with delta (0, 0)
Screenshot: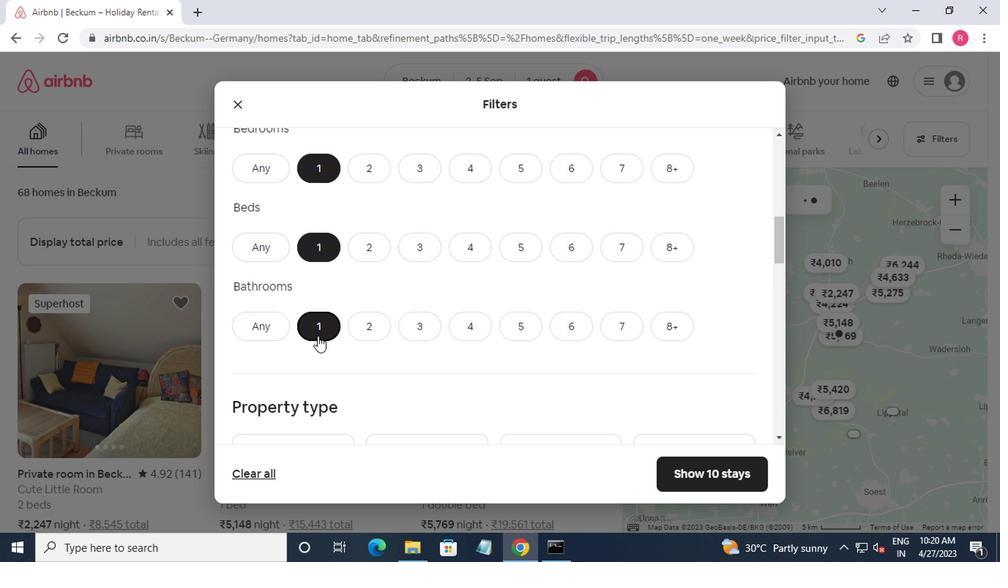 
Action: Mouse moved to (316, 341)
Screenshot: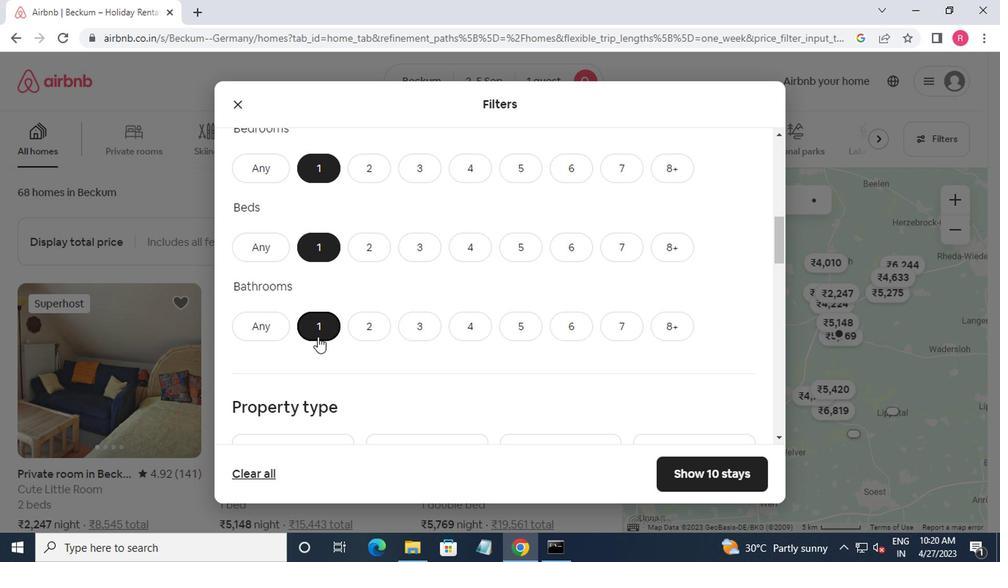 
Action: Mouse scrolled (316, 341) with delta (0, 0)
Screenshot: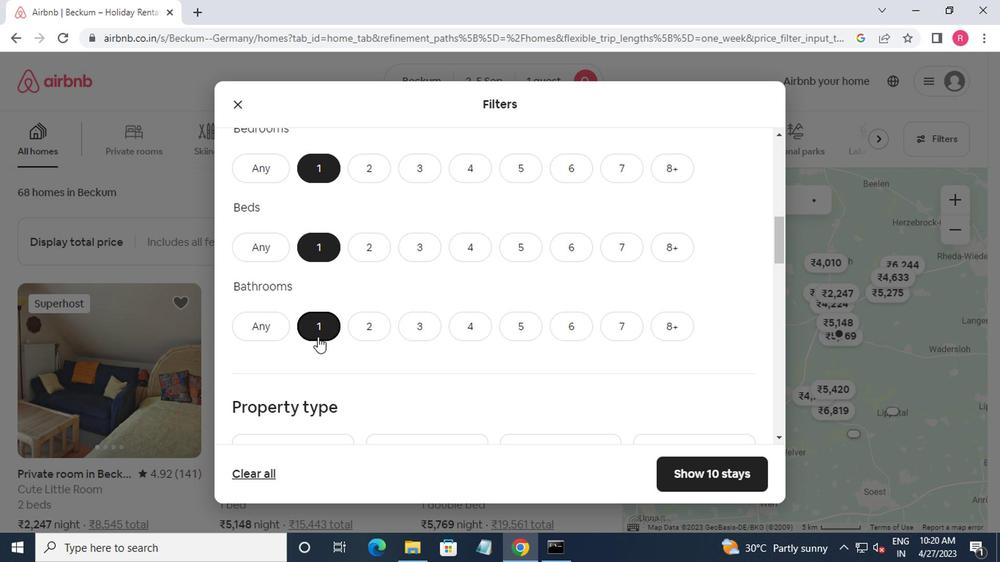 
Action: Mouse moved to (316, 341)
Screenshot: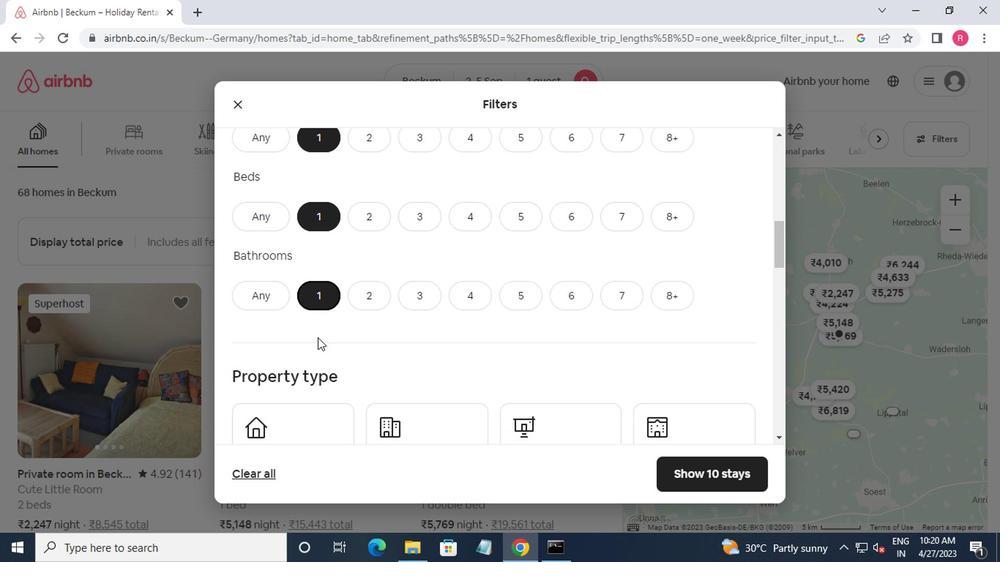 
Action: Mouse scrolled (316, 341) with delta (0, 0)
Screenshot: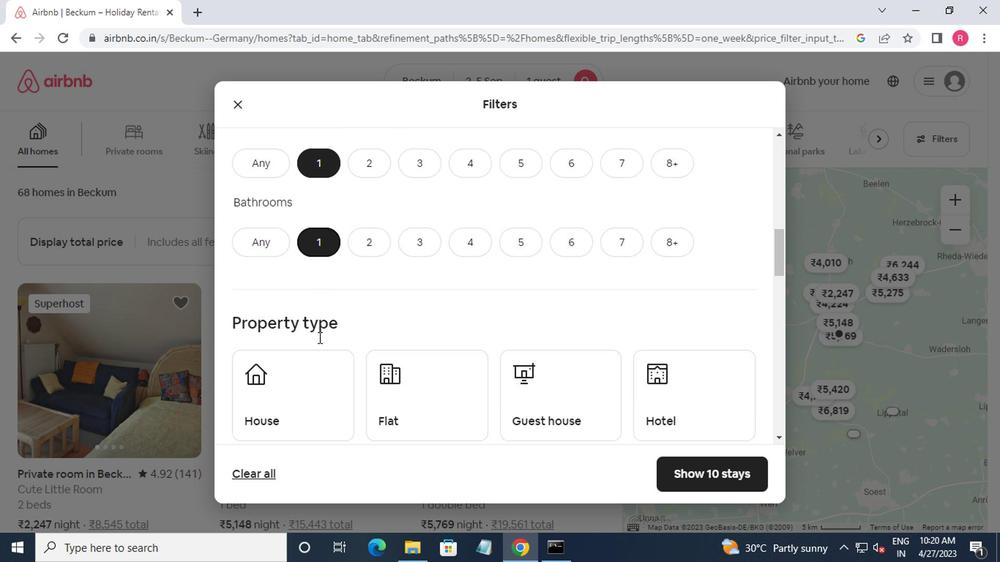 
Action: Mouse moved to (322, 302)
Screenshot: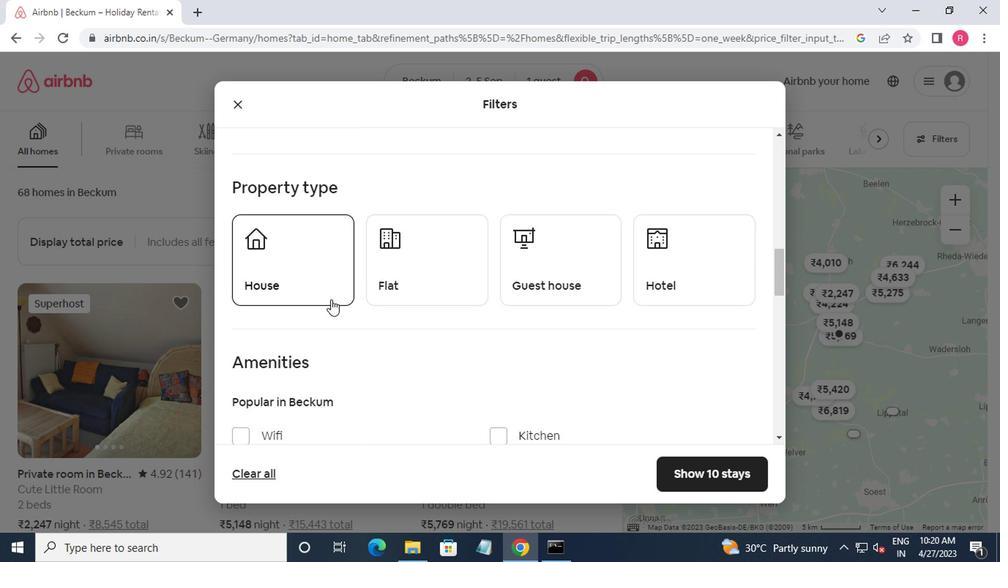 
Action: Mouse pressed left at (322, 302)
Screenshot: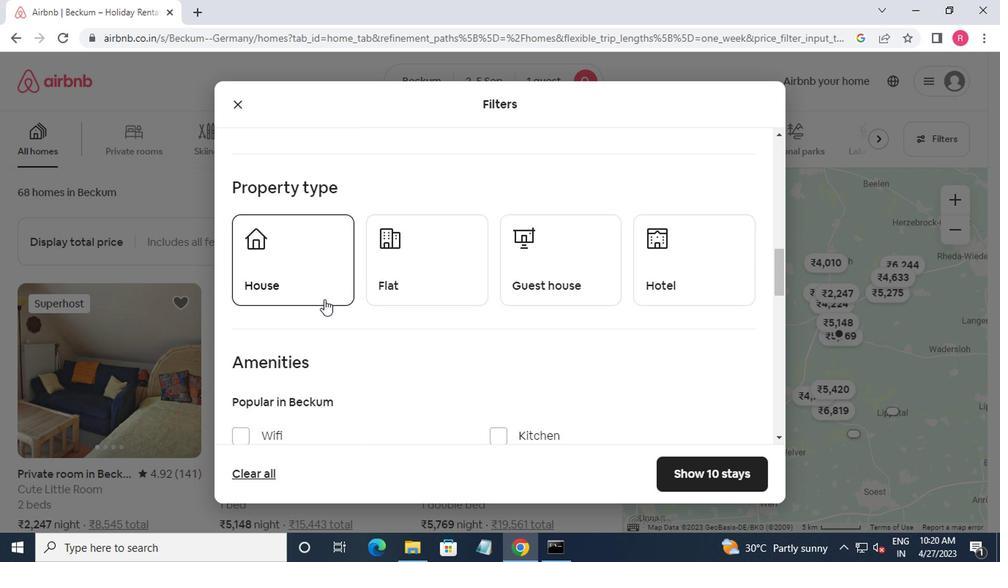 
Action: Mouse moved to (428, 292)
Screenshot: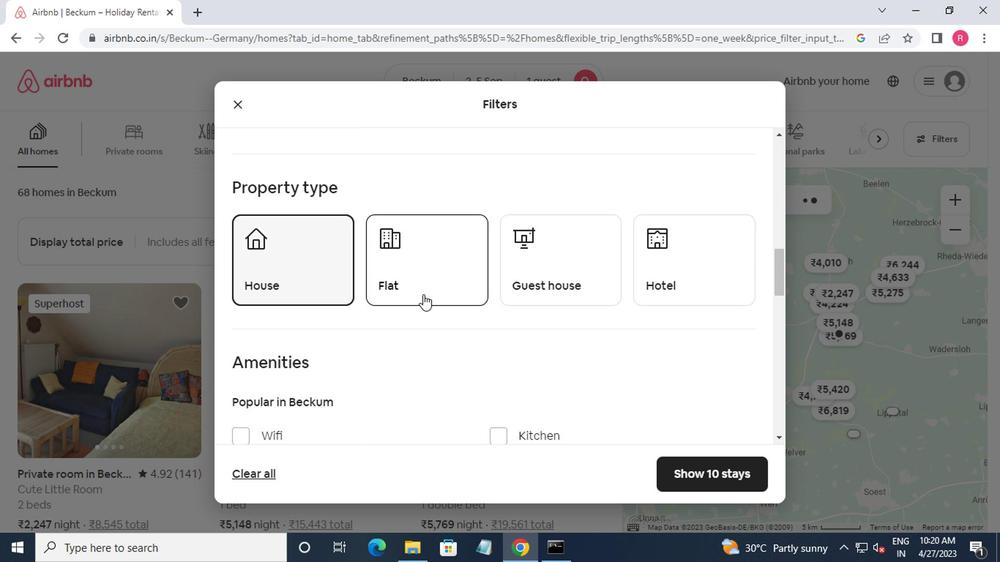 
Action: Mouse pressed left at (428, 292)
Screenshot: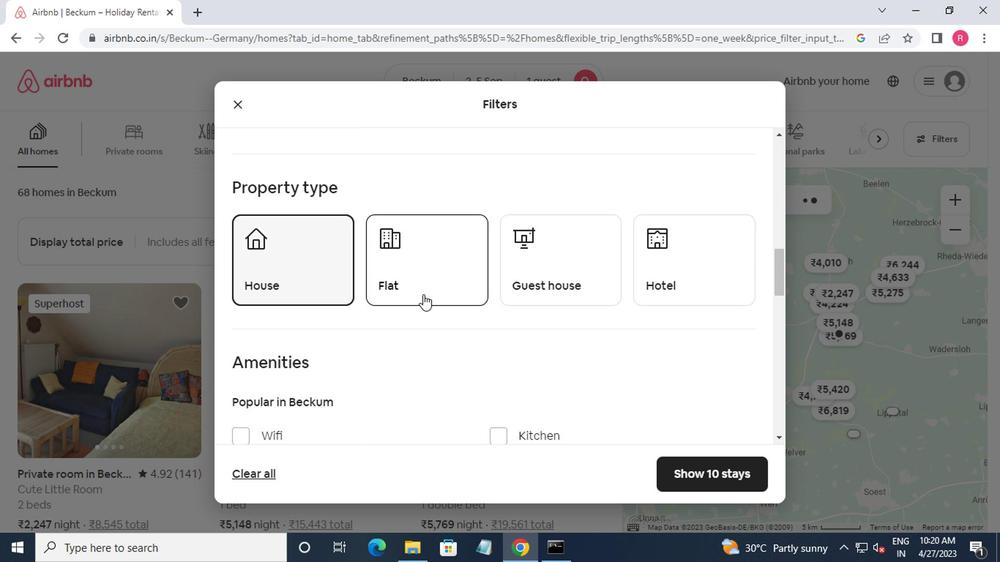 
Action: Mouse moved to (532, 290)
Screenshot: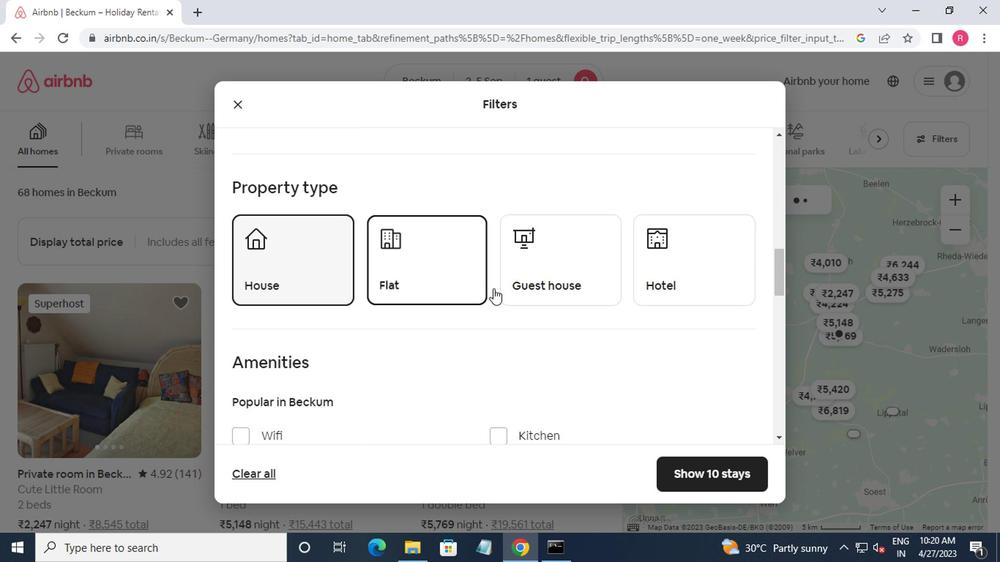 
Action: Mouse pressed left at (532, 290)
Screenshot: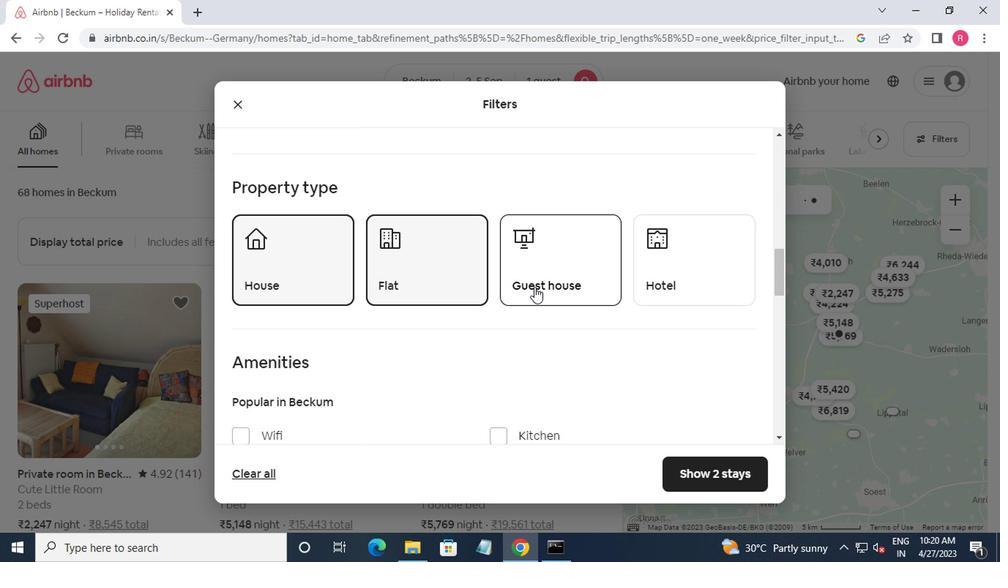 
Action: Mouse moved to (666, 268)
Screenshot: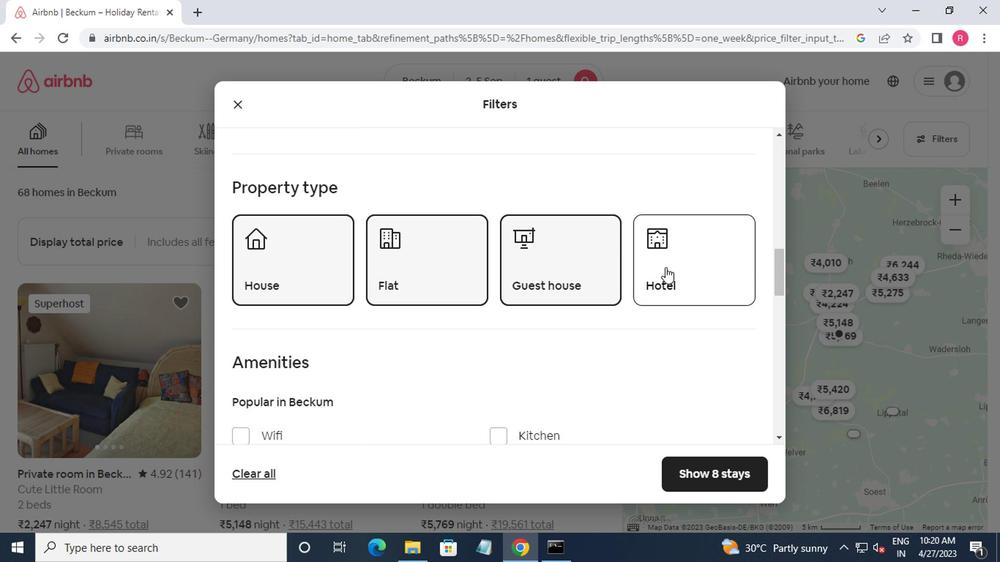 
Action: Mouse pressed left at (666, 268)
Screenshot: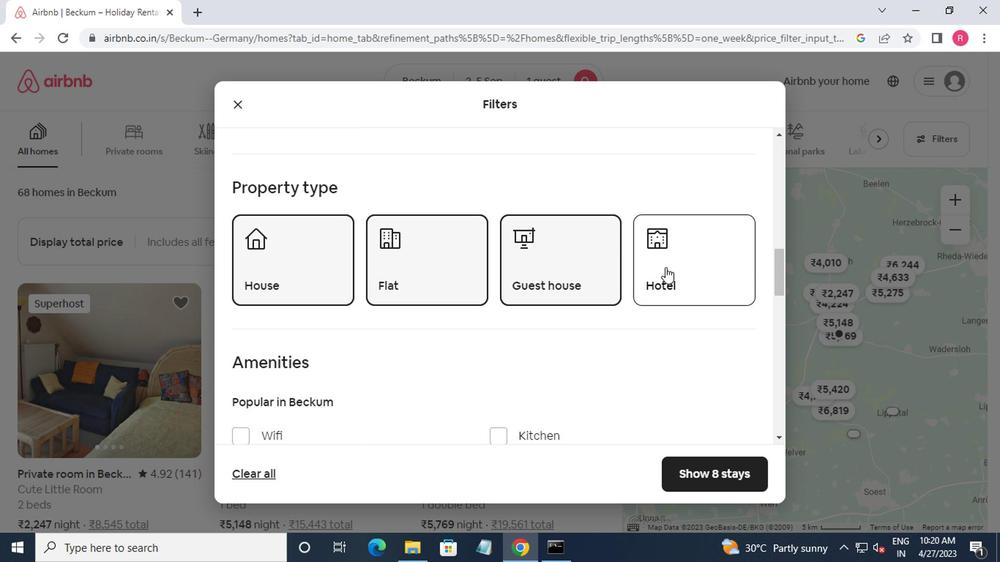 
Action: Mouse moved to (665, 269)
Screenshot: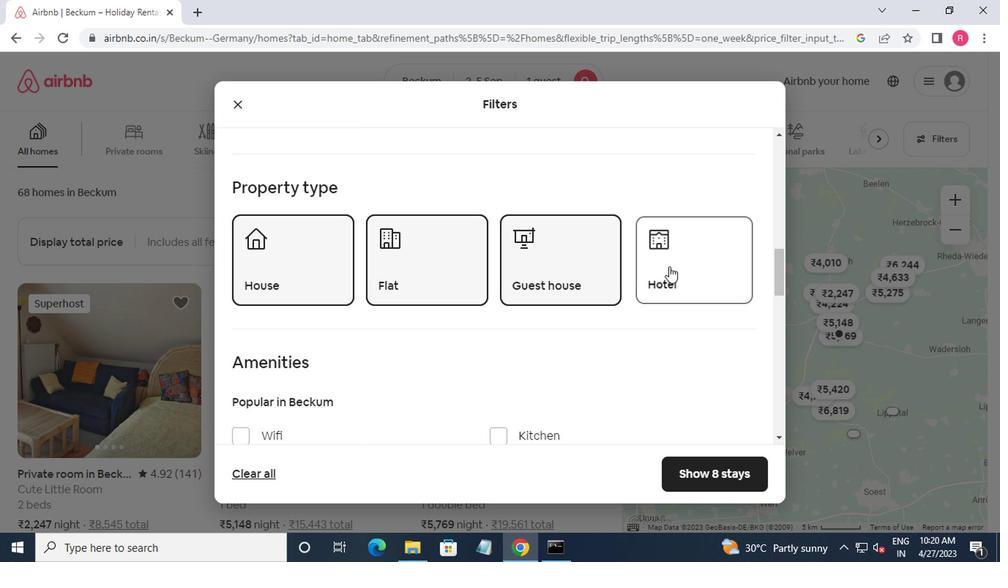 
Action: Mouse scrolled (665, 268) with delta (0, -1)
Screenshot: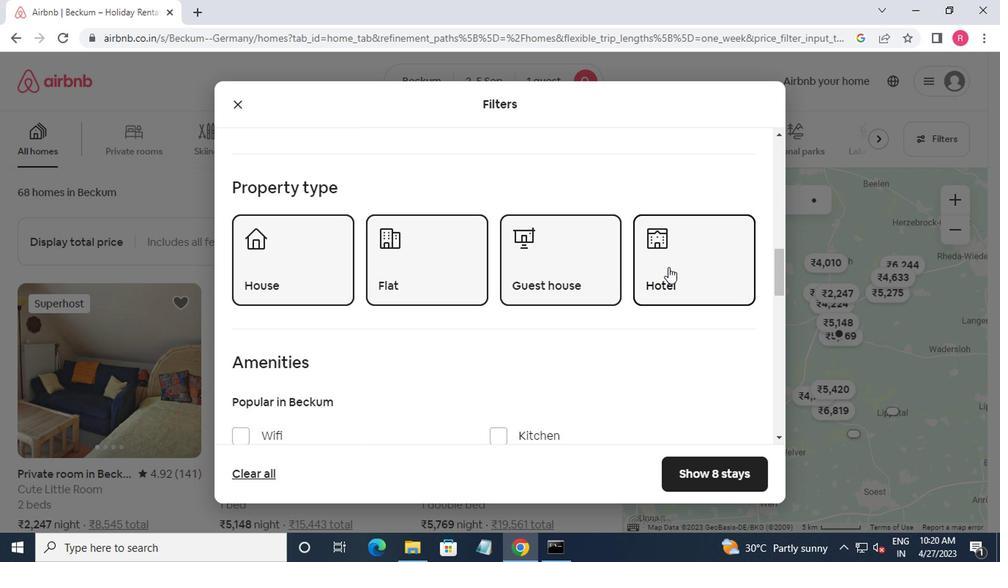 
Action: Mouse scrolled (665, 268) with delta (0, -1)
Screenshot: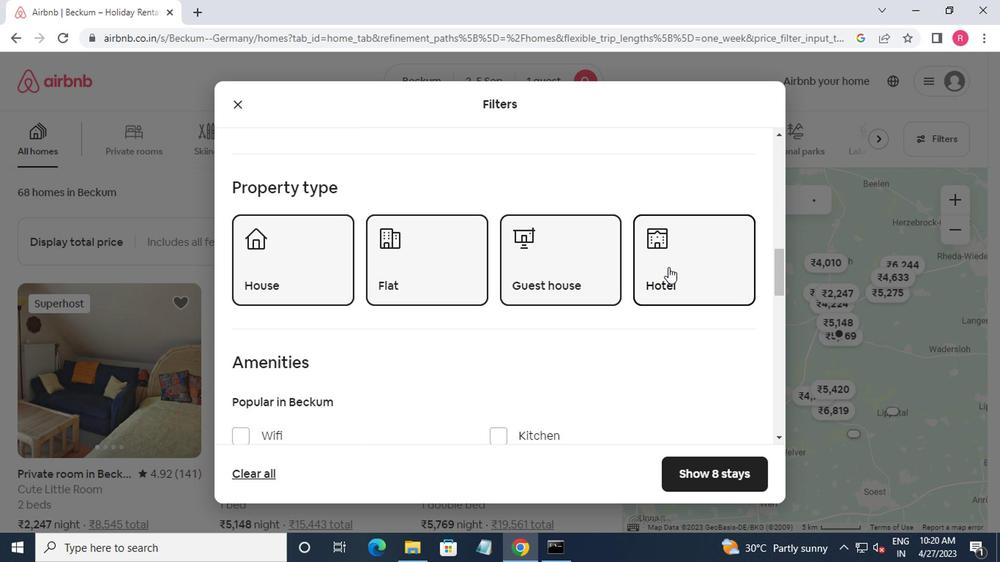 
Action: Mouse scrolled (665, 268) with delta (0, -1)
Screenshot: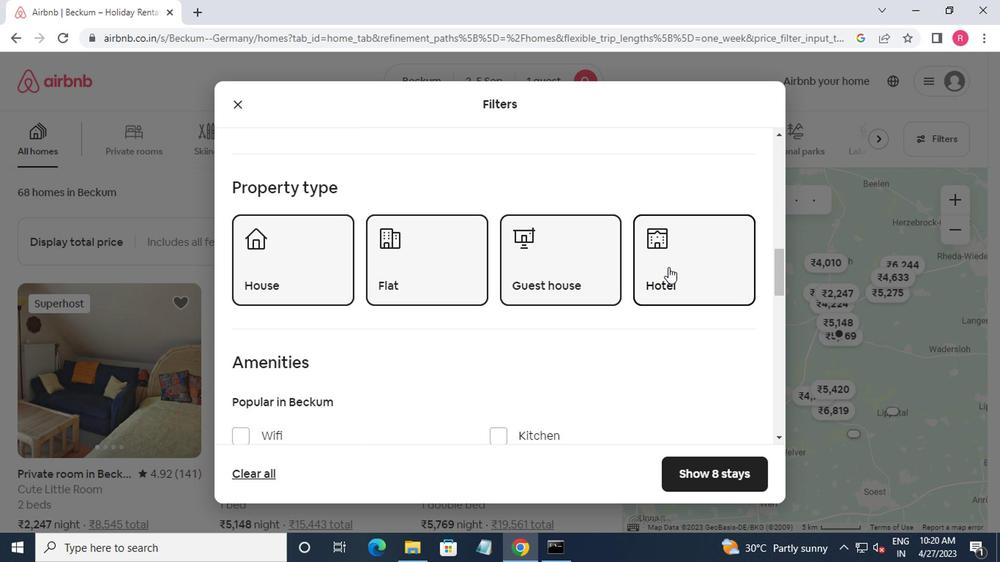
Action: Mouse scrolled (665, 268) with delta (0, -1)
Screenshot: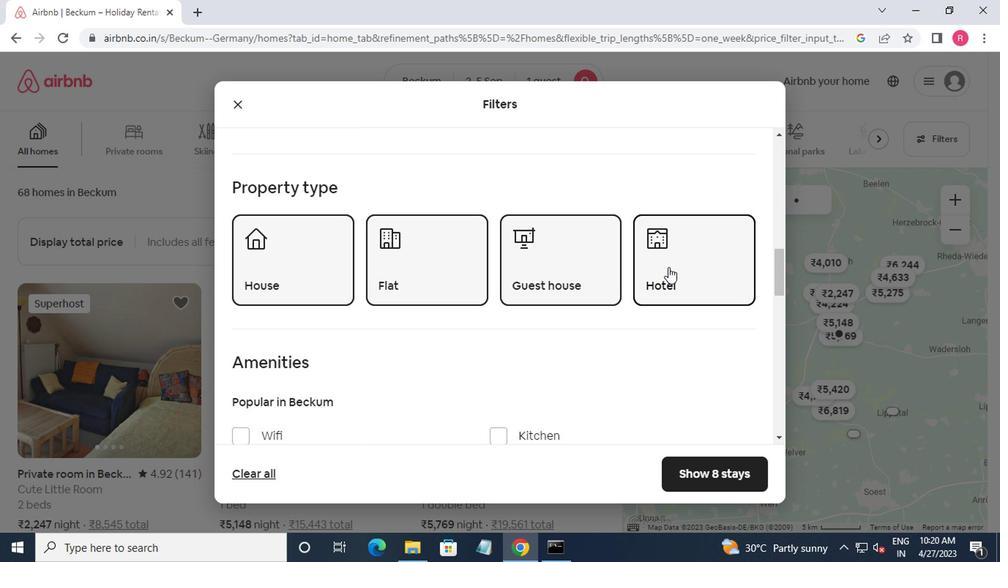 
Action: Mouse scrolled (665, 268) with delta (0, -1)
Screenshot: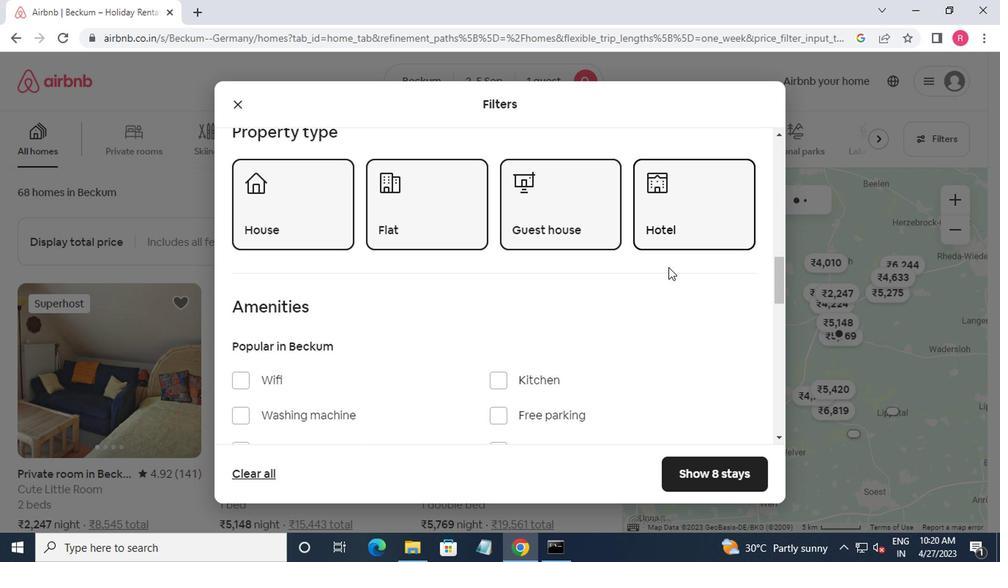 
Action: Mouse moved to (724, 292)
Screenshot: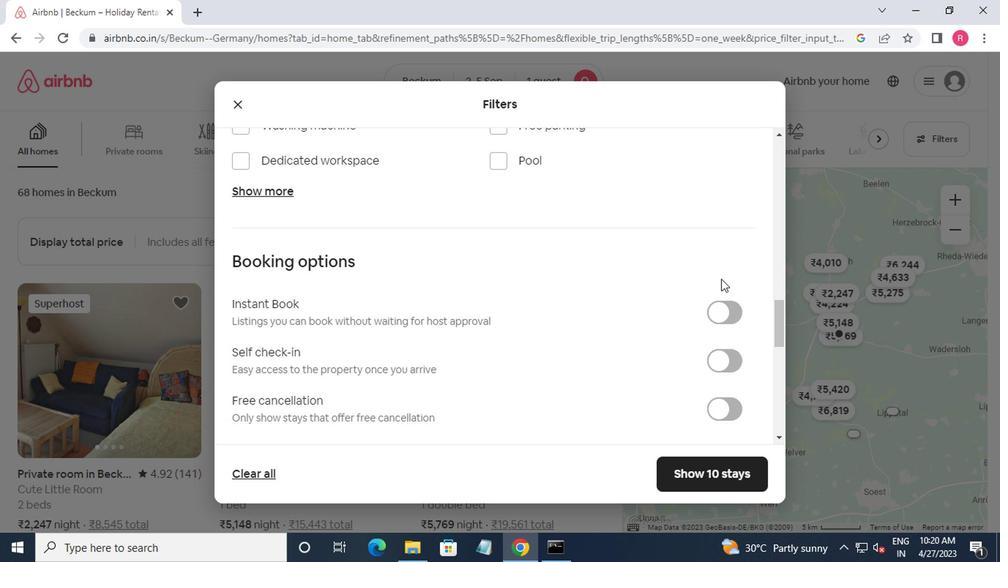 
Action: Mouse scrolled (724, 291) with delta (0, 0)
Screenshot: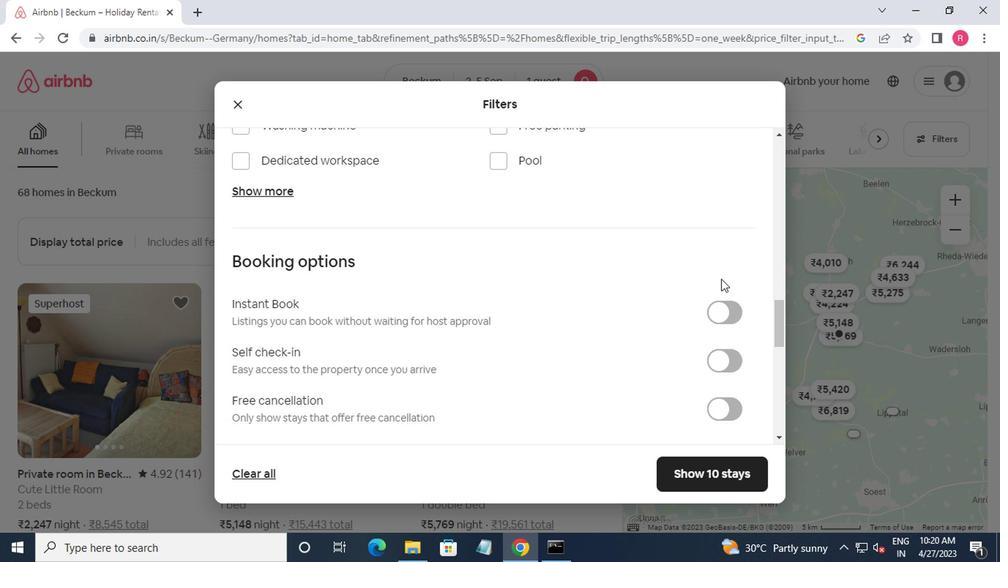 
Action: Mouse moved to (709, 278)
Screenshot: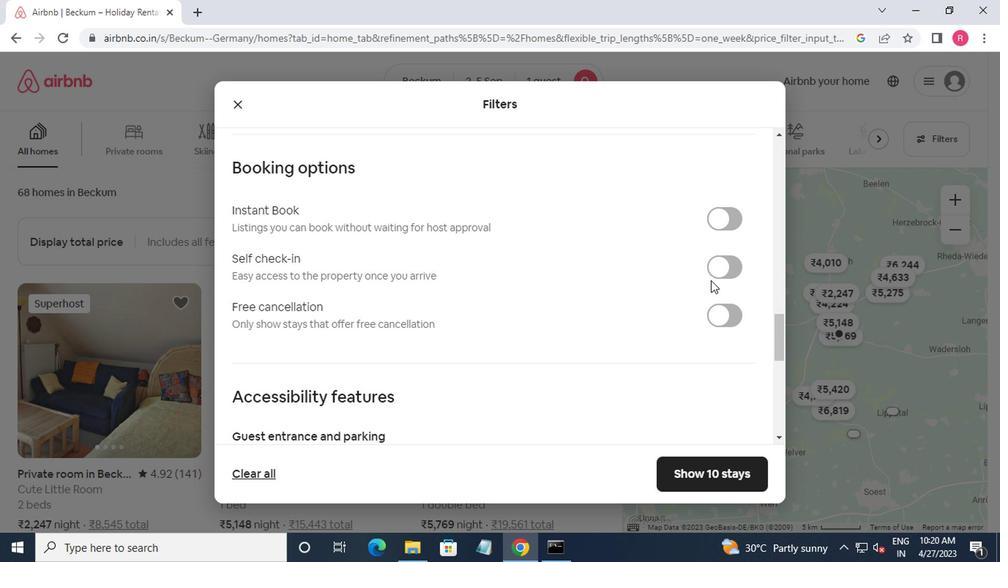 
Action: Mouse pressed left at (709, 278)
Screenshot: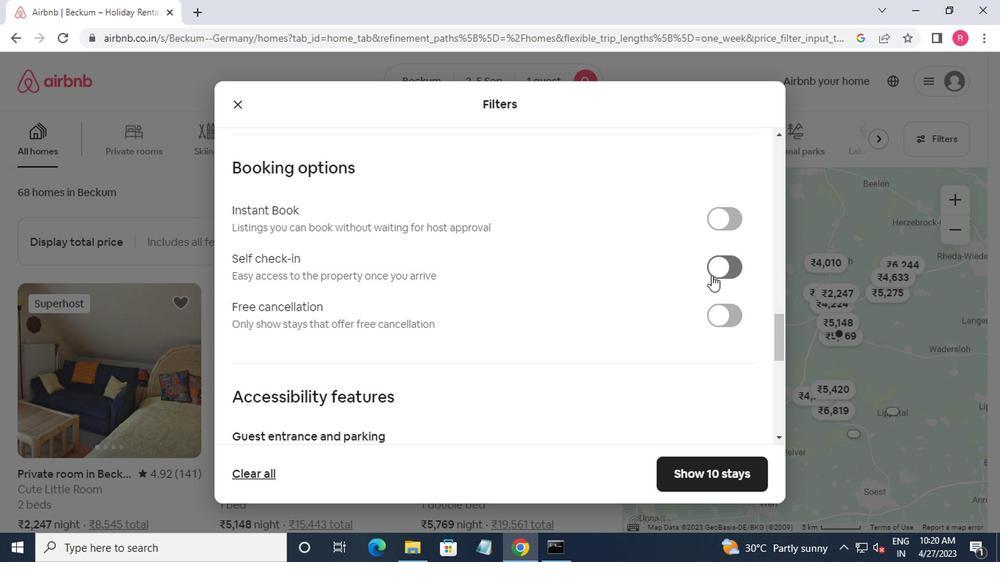 
Action: Mouse moved to (708, 276)
Screenshot: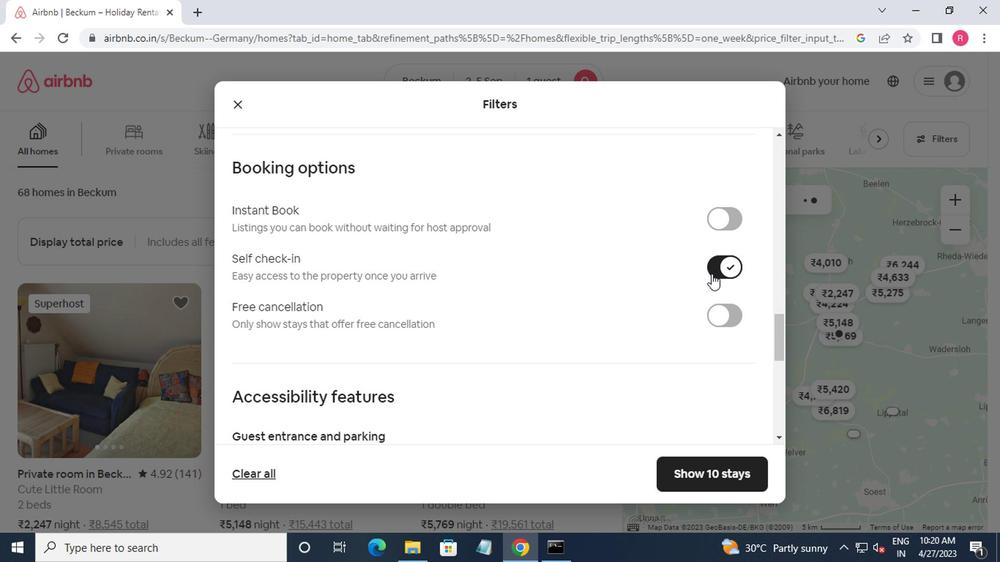 
Action: Mouse scrolled (708, 275) with delta (0, -1)
Screenshot: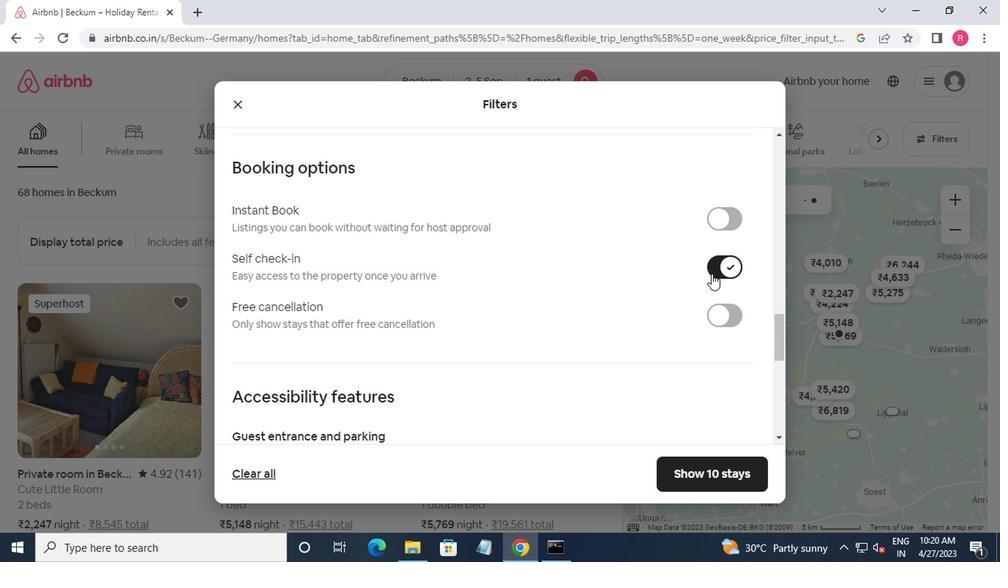
Action: Mouse scrolled (708, 275) with delta (0, -1)
Screenshot: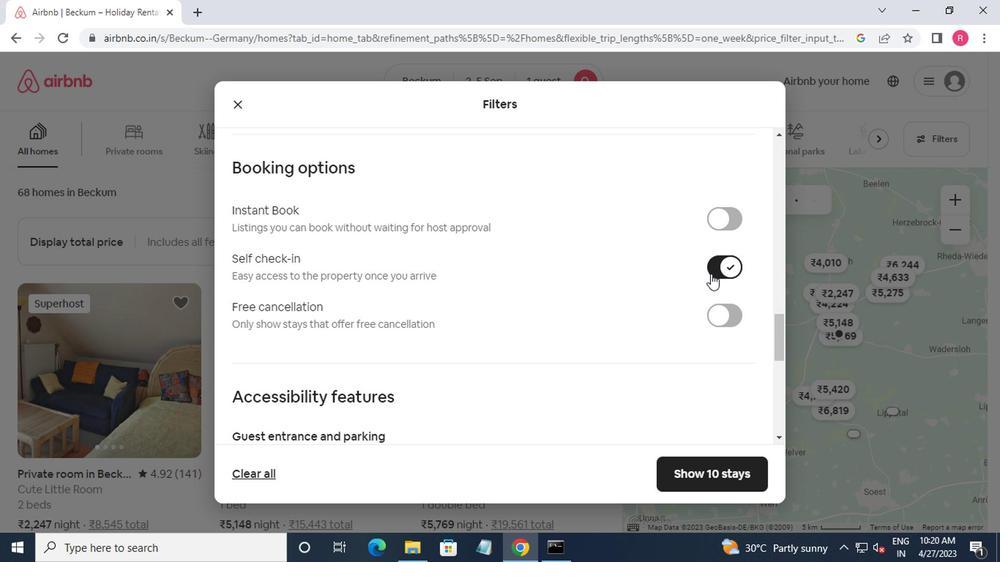 
Action: Mouse scrolled (708, 275) with delta (0, -1)
Screenshot: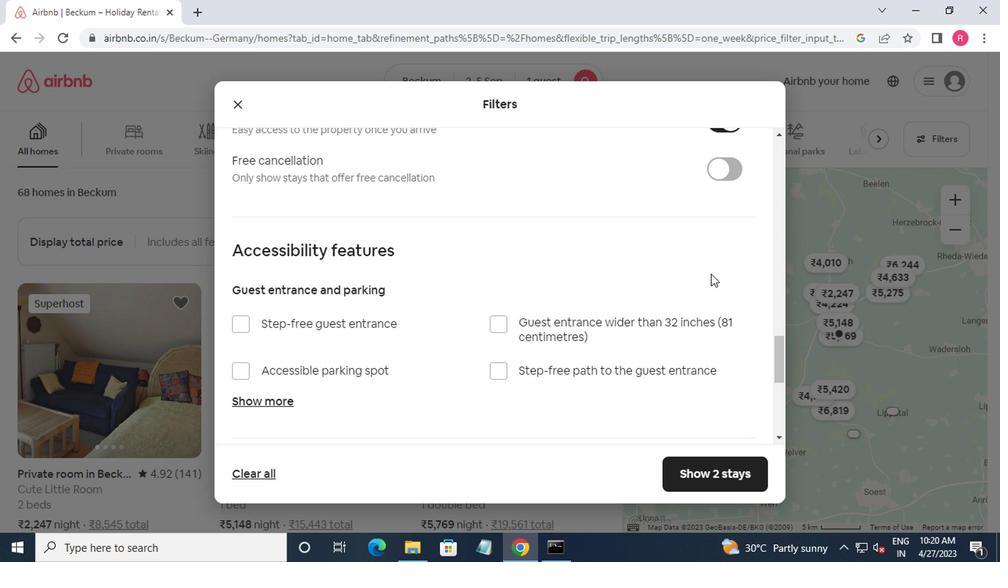 
Action: Mouse moved to (708, 276)
Screenshot: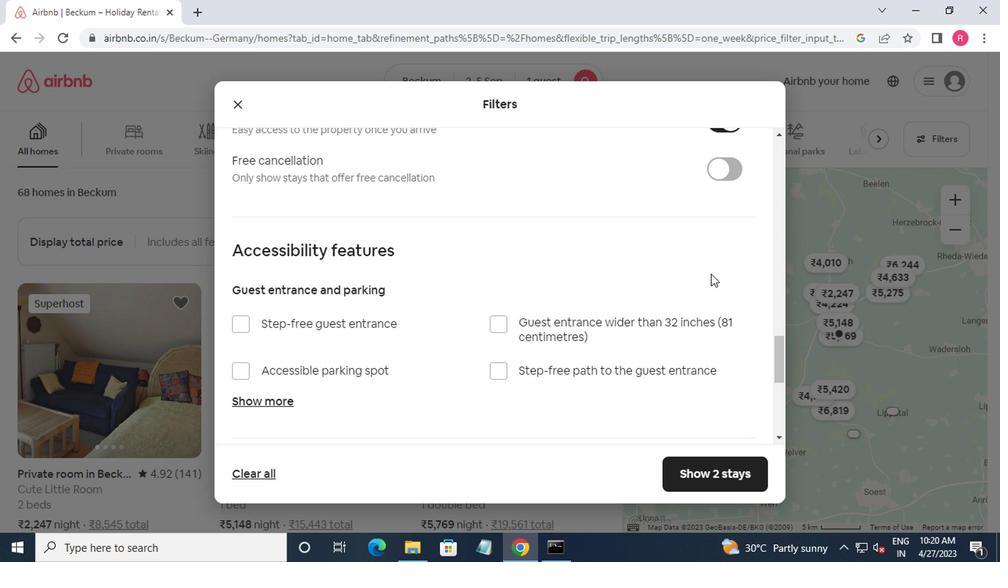 
Action: Mouse scrolled (708, 275) with delta (0, -1)
Screenshot: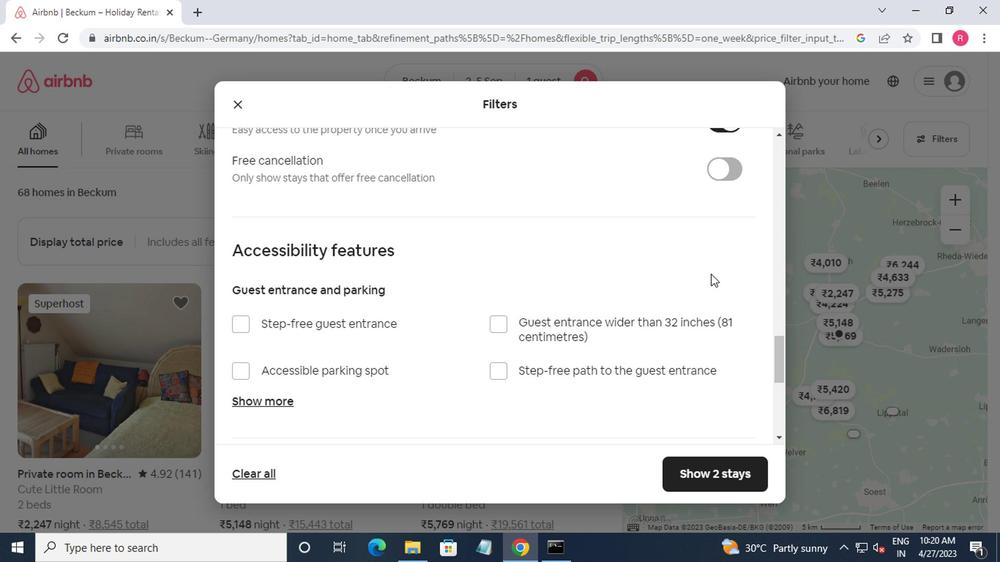 
Action: Mouse scrolled (708, 275) with delta (0, -1)
Screenshot: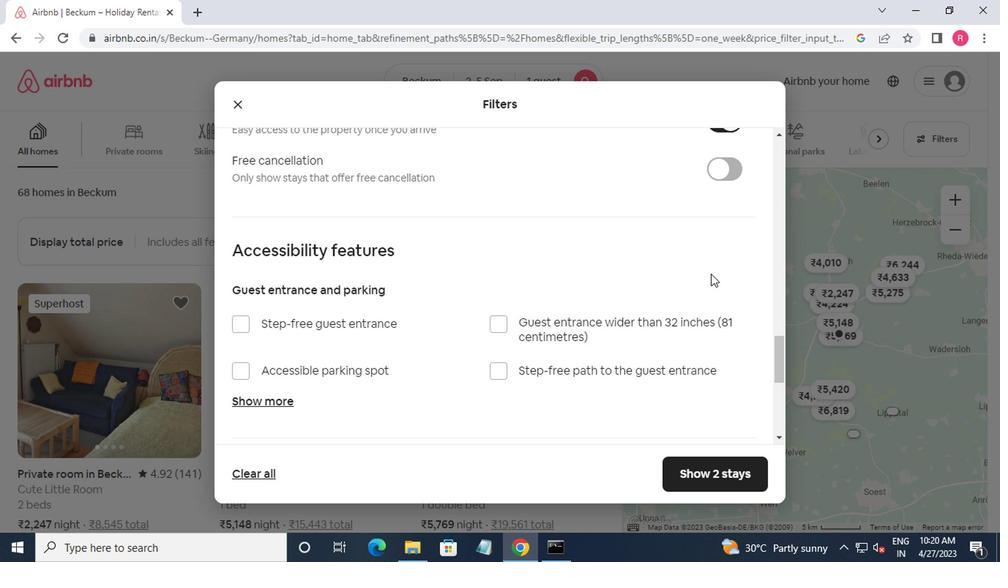 
Action: Mouse moved to (704, 277)
Screenshot: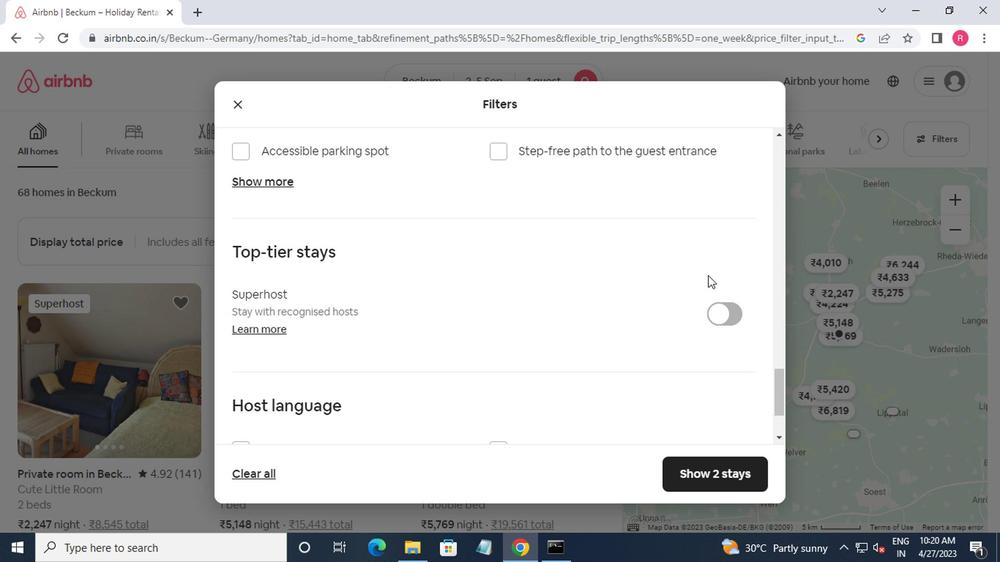 
Action: Mouse scrolled (704, 276) with delta (0, 0)
Screenshot: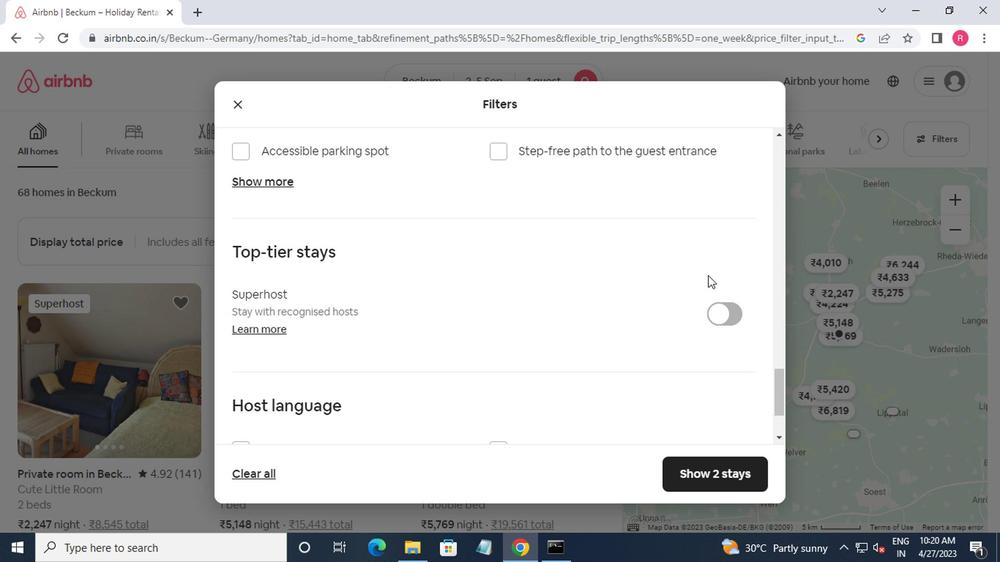 
Action: Mouse moved to (698, 285)
Screenshot: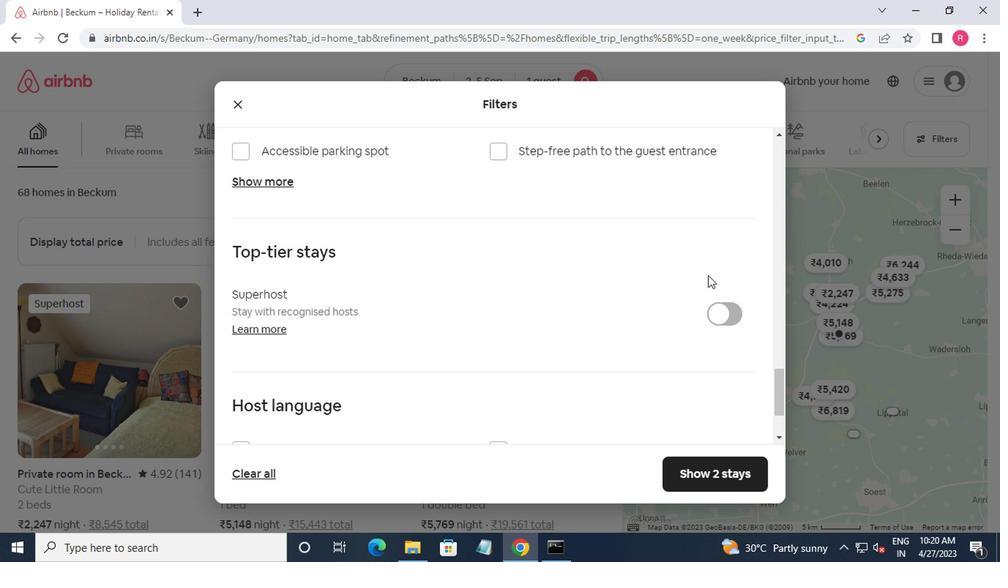 
Action: Mouse scrolled (698, 284) with delta (0, 0)
Screenshot: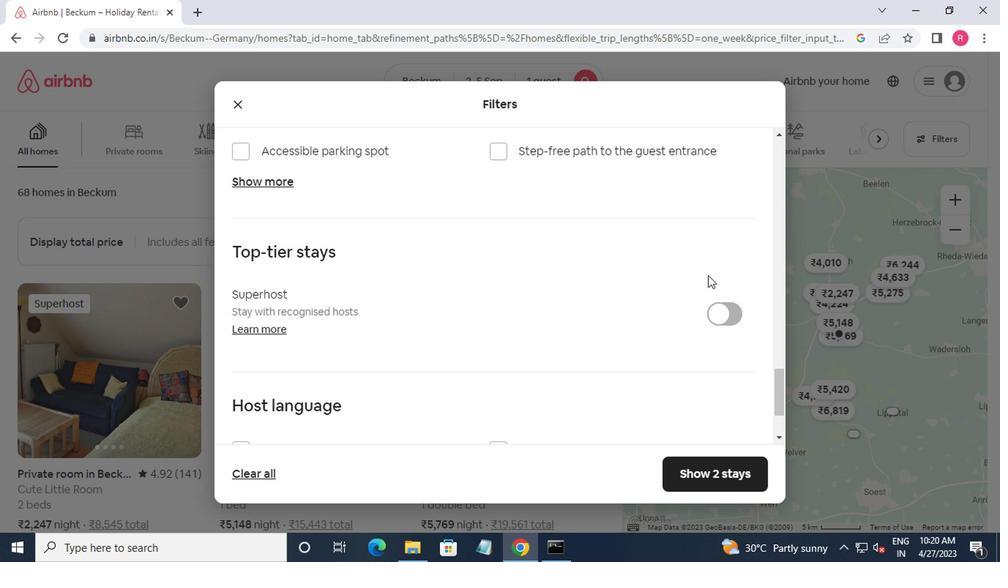 
Action: Mouse moved to (693, 294)
Screenshot: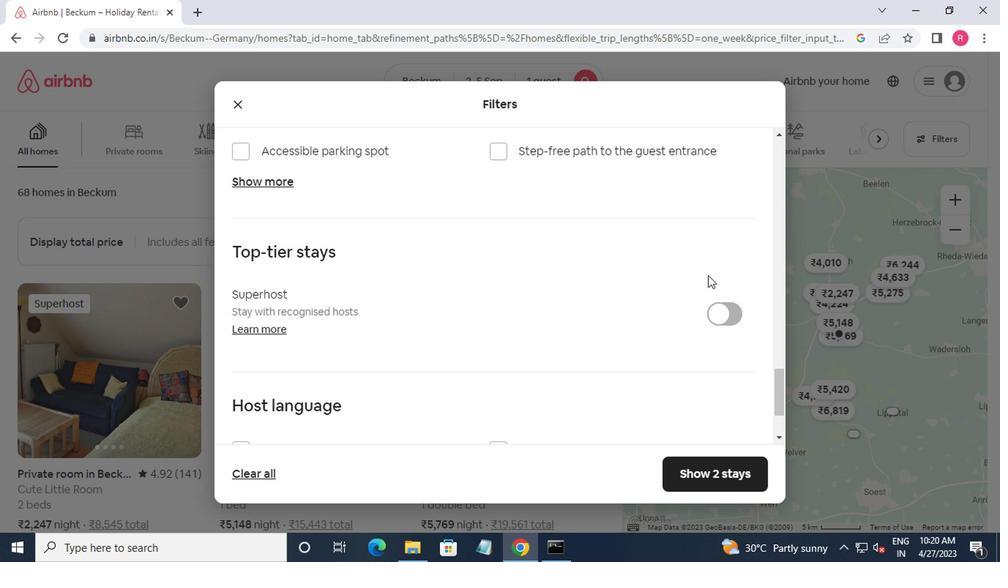 
Action: Mouse scrolled (693, 293) with delta (0, 0)
Screenshot: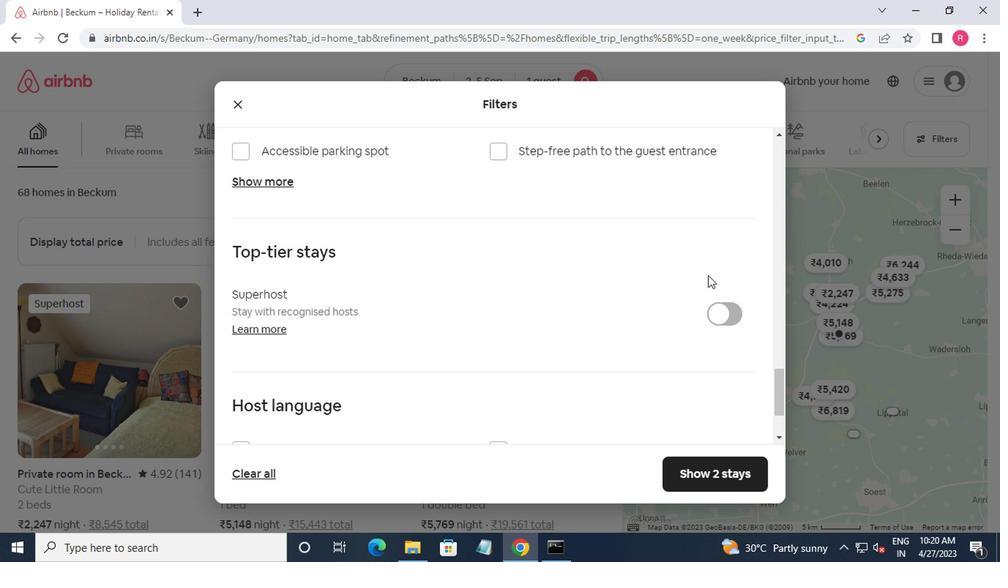 
Action: Mouse moved to (686, 308)
Screenshot: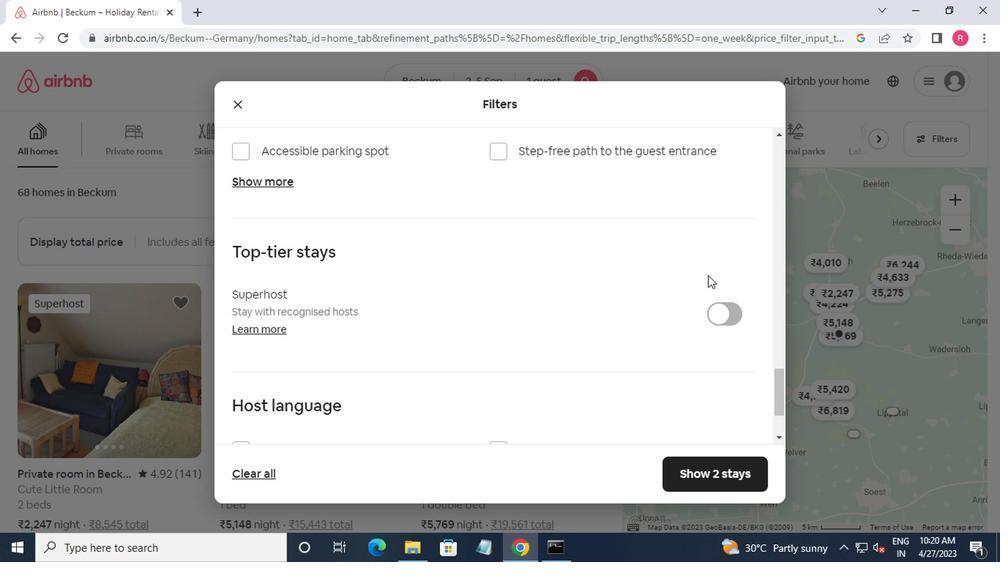 
Action: Mouse scrolled (686, 307) with delta (0, -1)
Screenshot: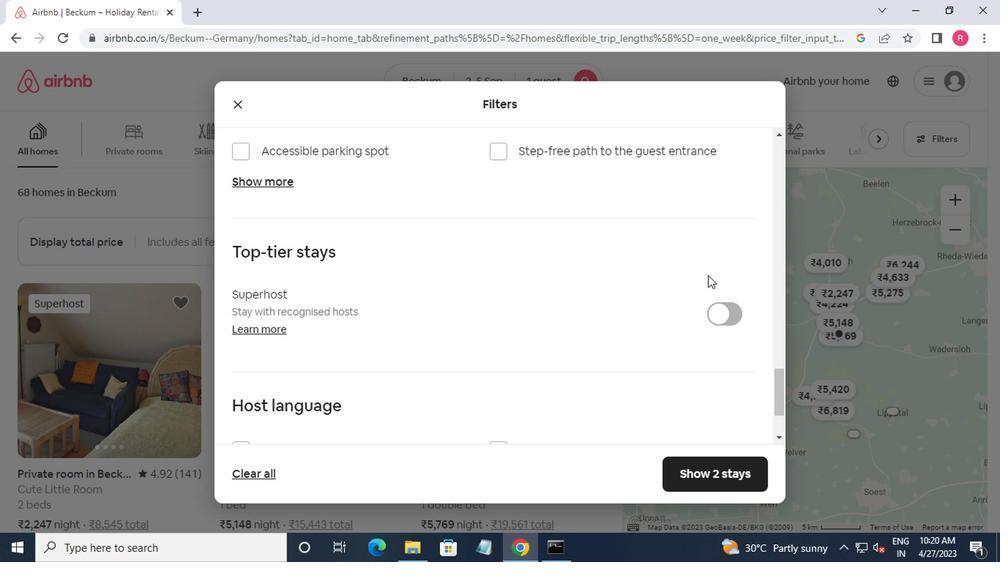 
Action: Mouse moved to (676, 325)
Screenshot: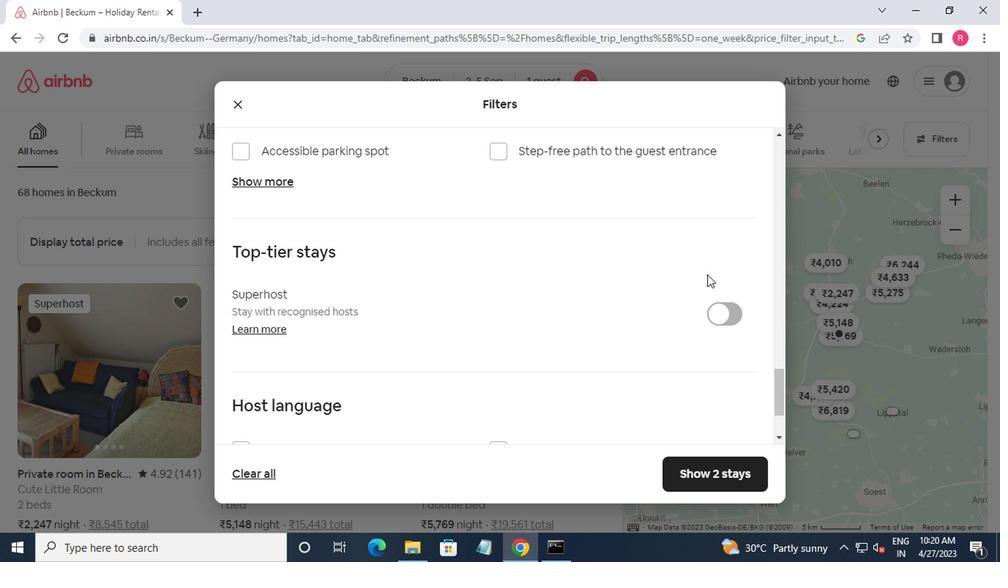 
Action: Mouse scrolled (676, 324) with delta (0, -1)
Screenshot: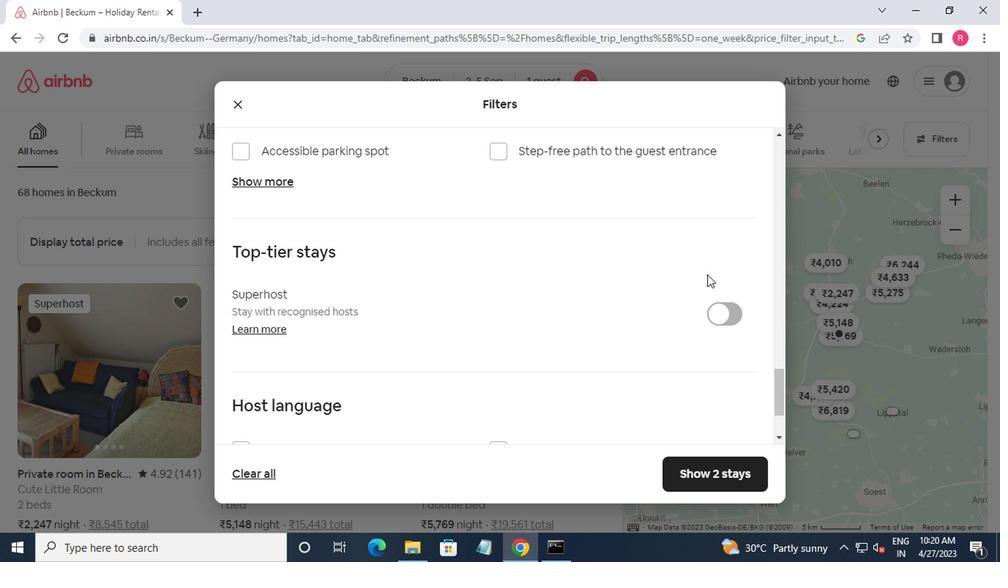
Action: Mouse moved to (673, 335)
Screenshot: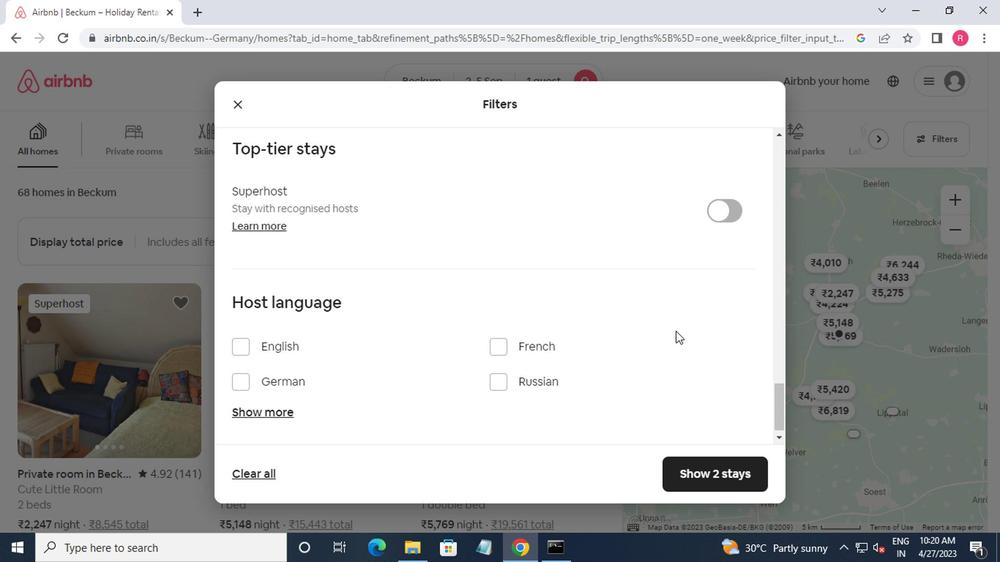 
Action: Mouse scrolled (673, 334) with delta (0, 0)
Screenshot: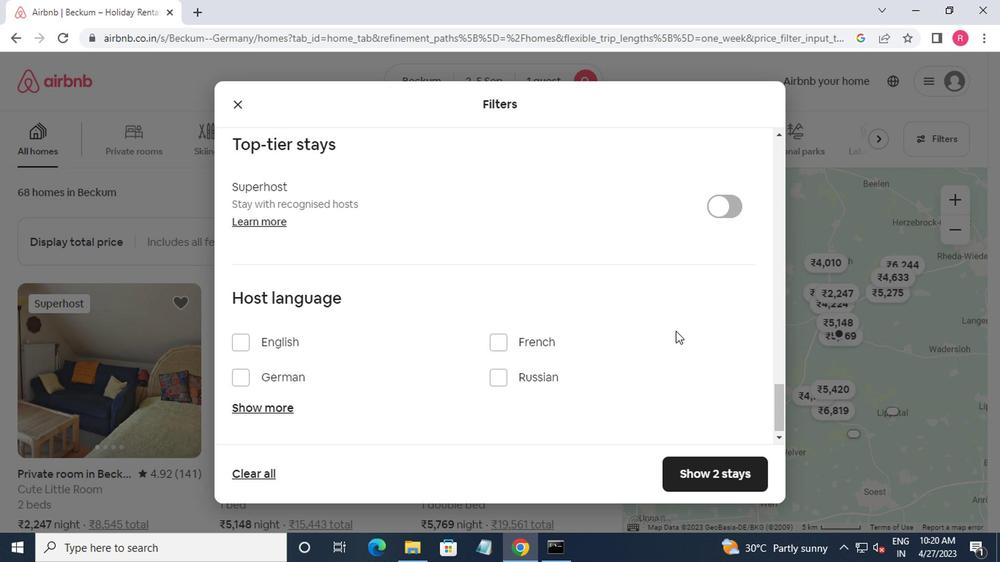 
Action: Mouse scrolled (673, 334) with delta (0, 0)
Screenshot: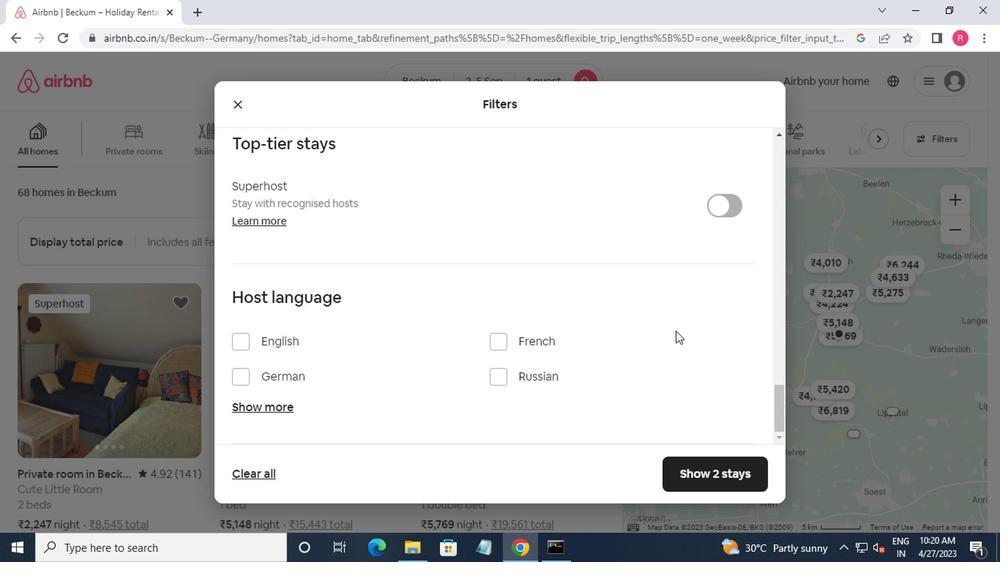 
Action: Mouse scrolled (673, 334) with delta (0, 0)
Screenshot: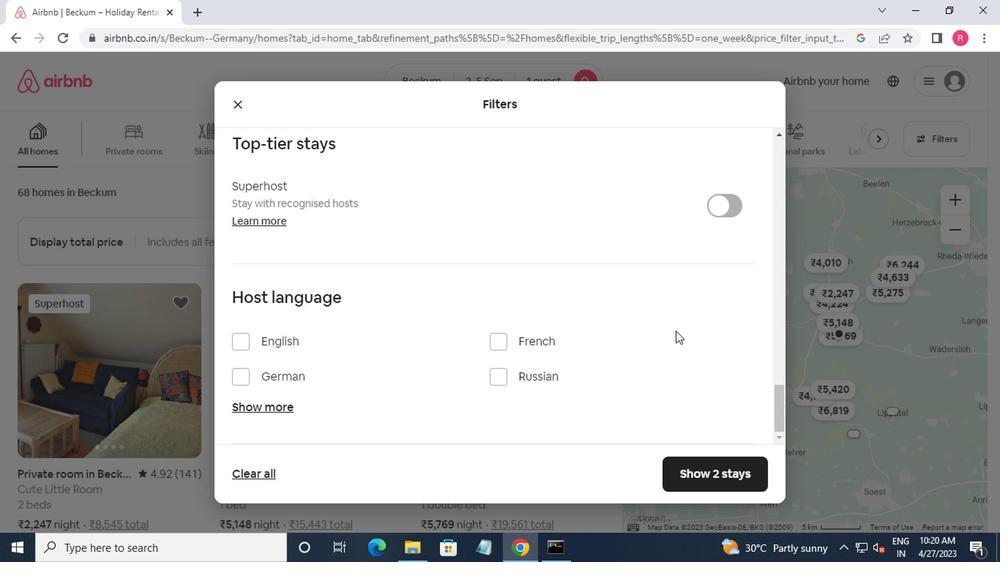 
Action: Mouse moved to (672, 337)
Screenshot: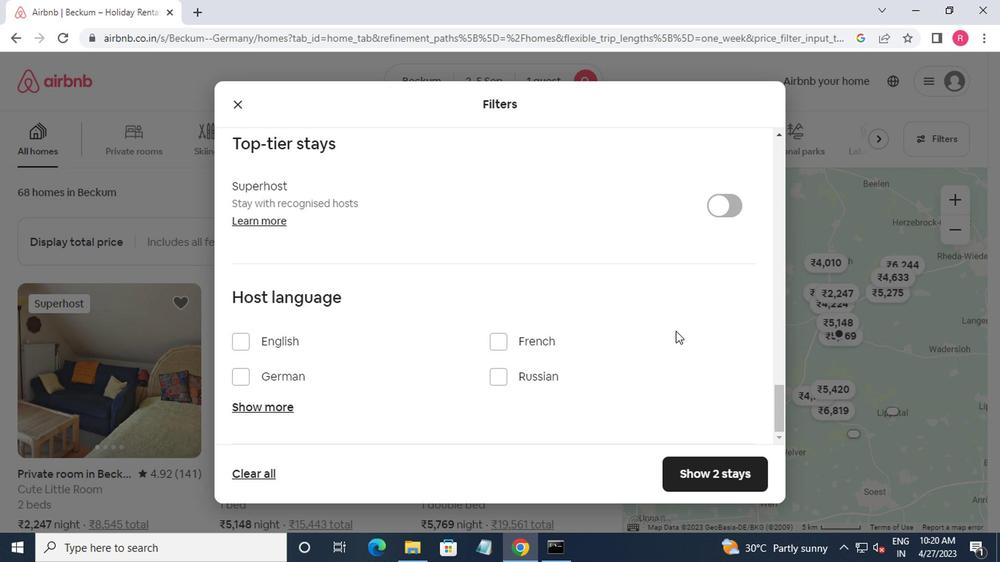 
Action: Mouse scrolled (672, 336) with delta (0, -1)
Screenshot: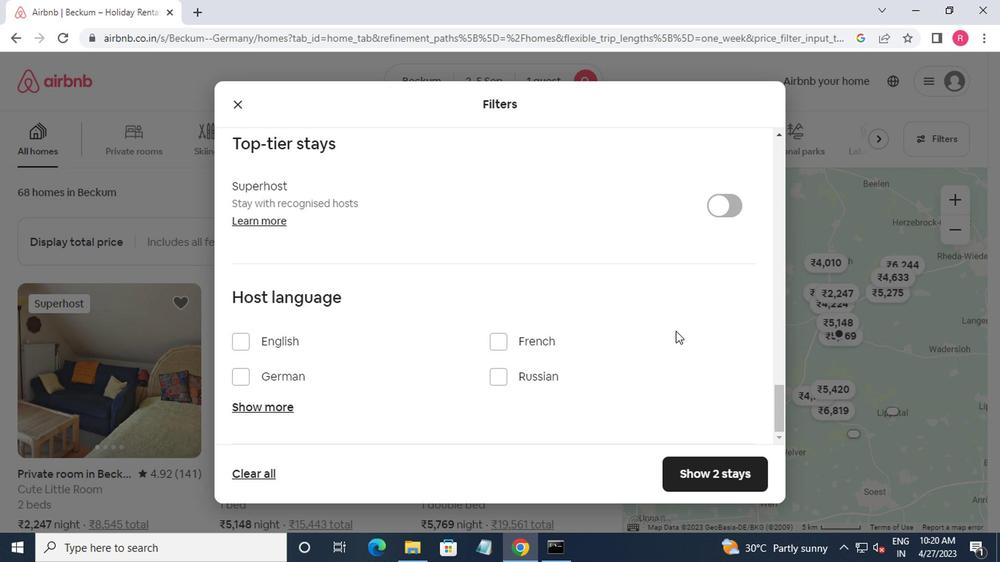 
Action: Mouse moved to (233, 347)
Screenshot: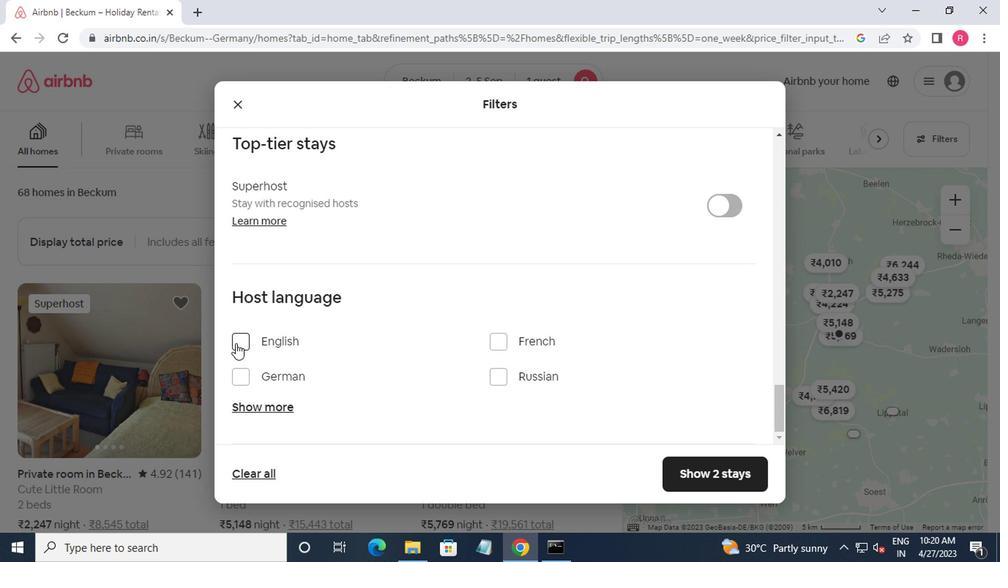 
Action: Mouse pressed left at (233, 347)
Screenshot: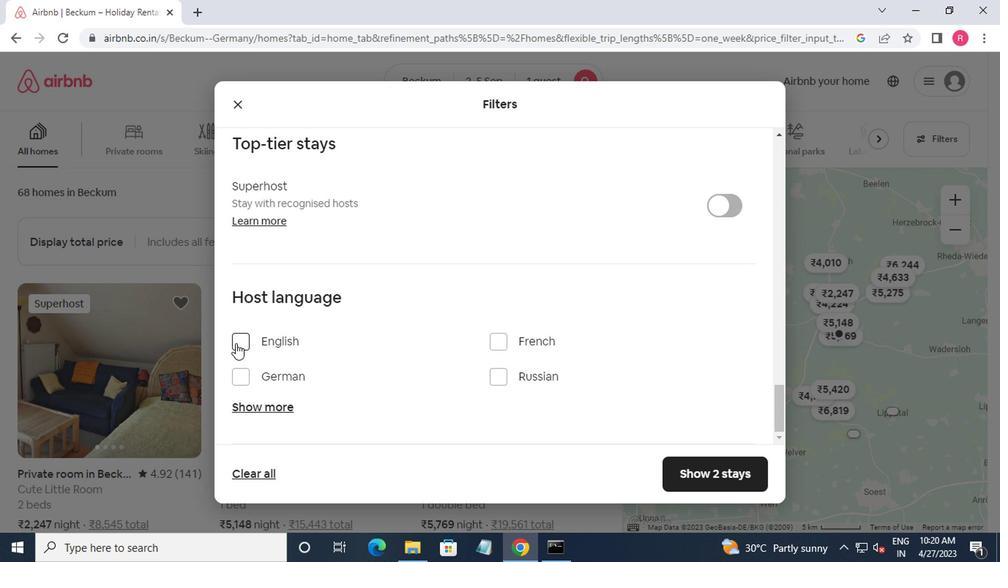 
Action: Mouse moved to (698, 481)
Screenshot: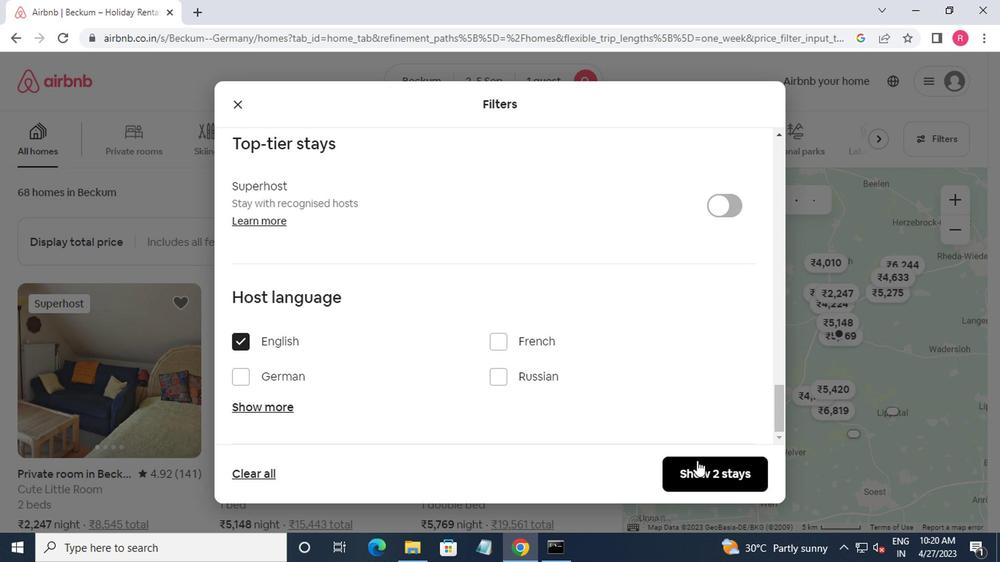 
Action: Mouse pressed left at (698, 481)
Screenshot: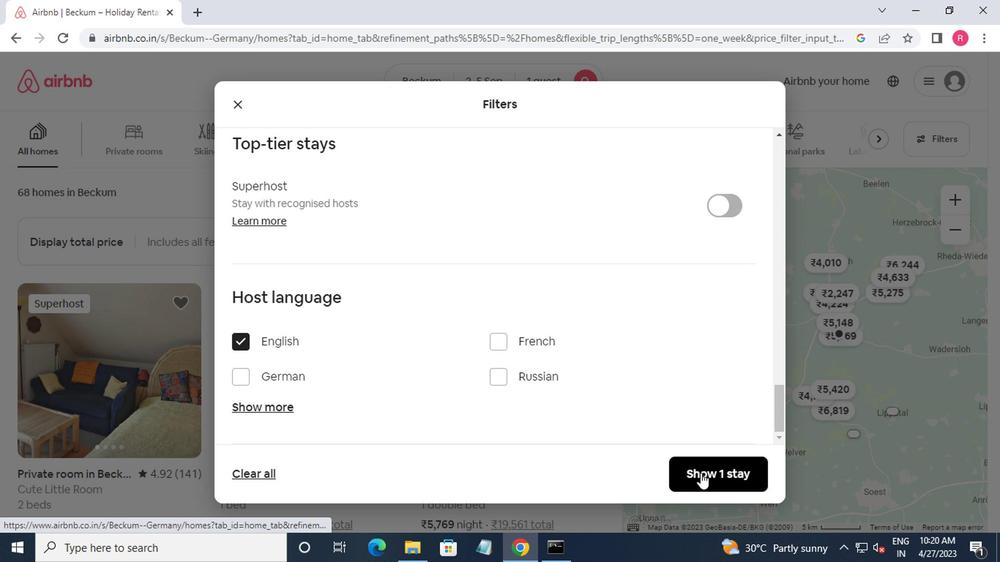 
Action: Mouse moved to (700, 478)
Screenshot: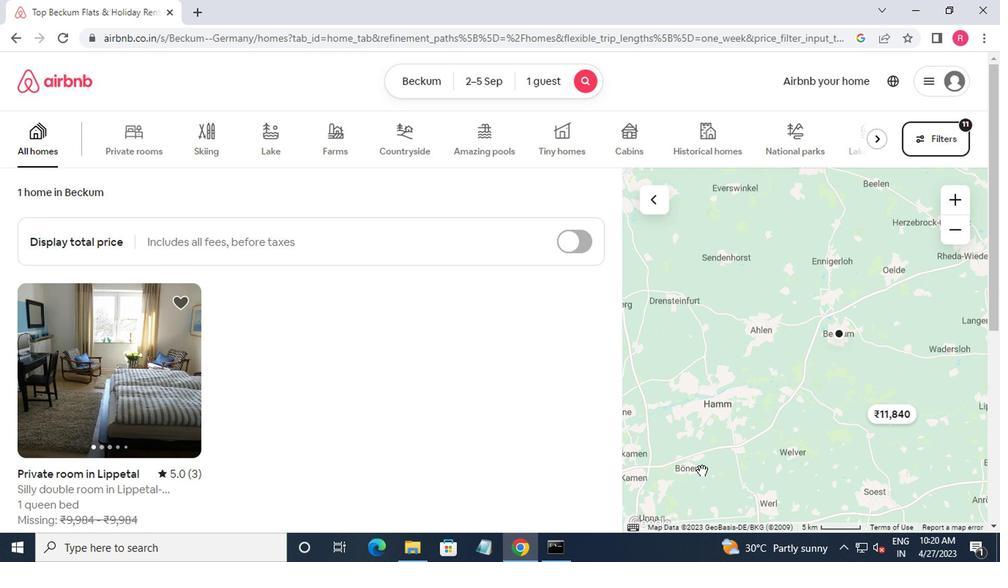 
